 Task: Create a due date automation trigger when advanced on, on the monday of the week before a card is due add dates starting tomorrow at 11:00 AM.
Action: Mouse moved to (1359, 106)
Screenshot: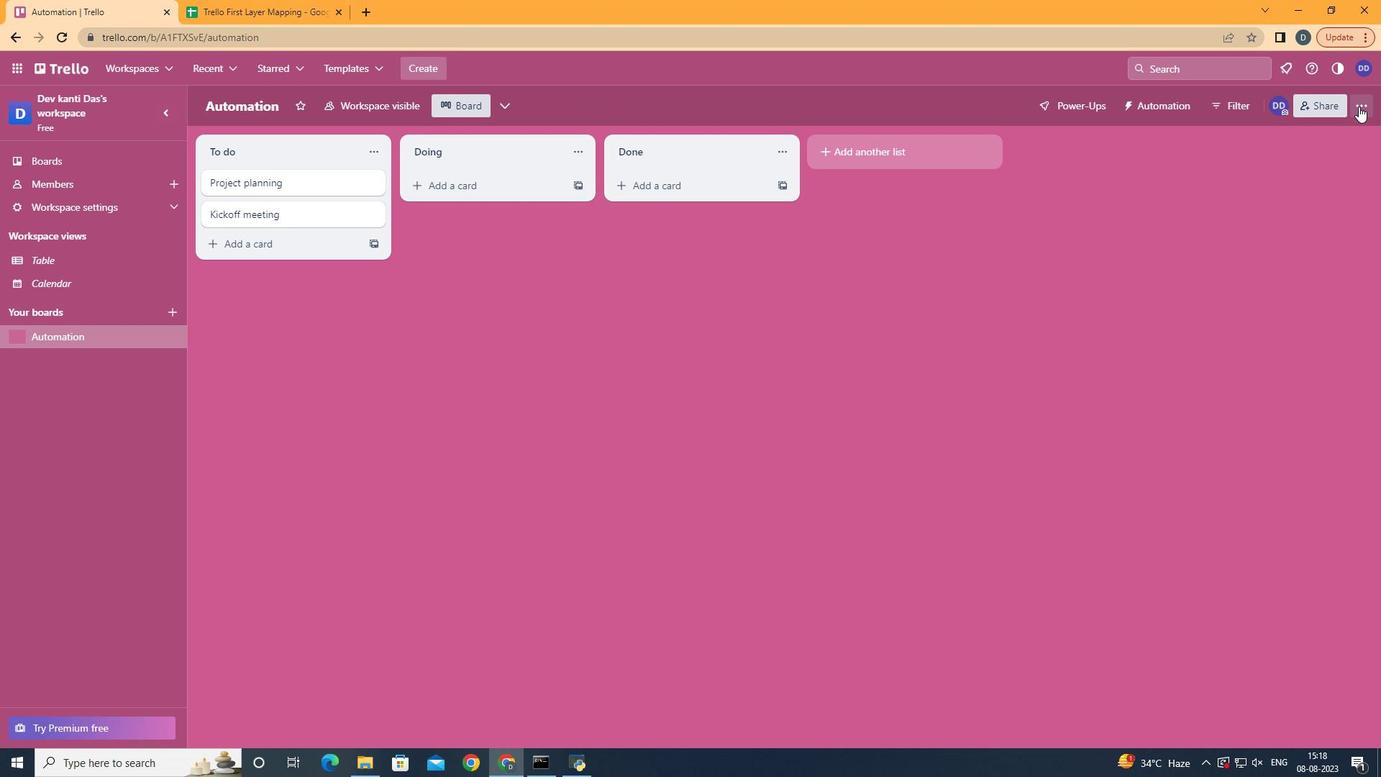 
Action: Mouse pressed left at (1359, 106)
Screenshot: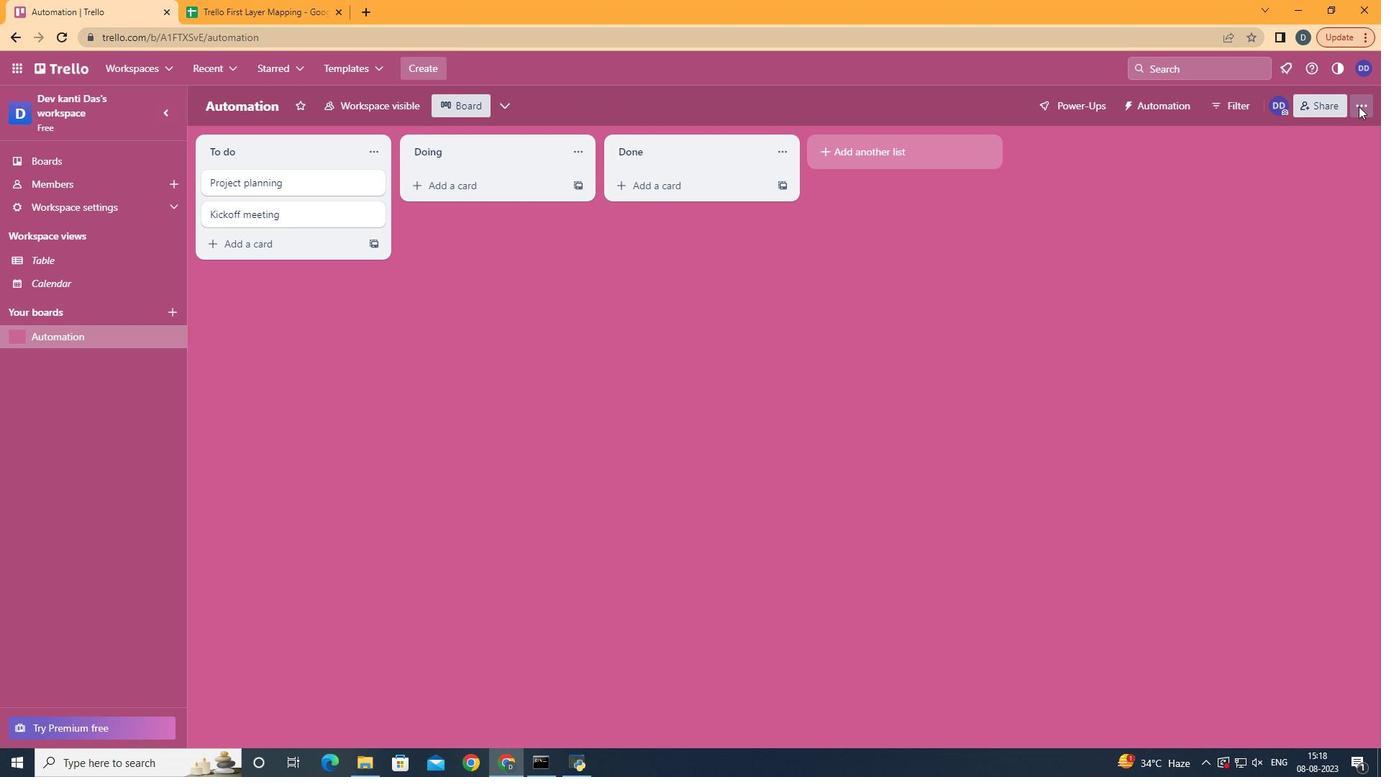
Action: Mouse moved to (1281, 297)
Screenshot: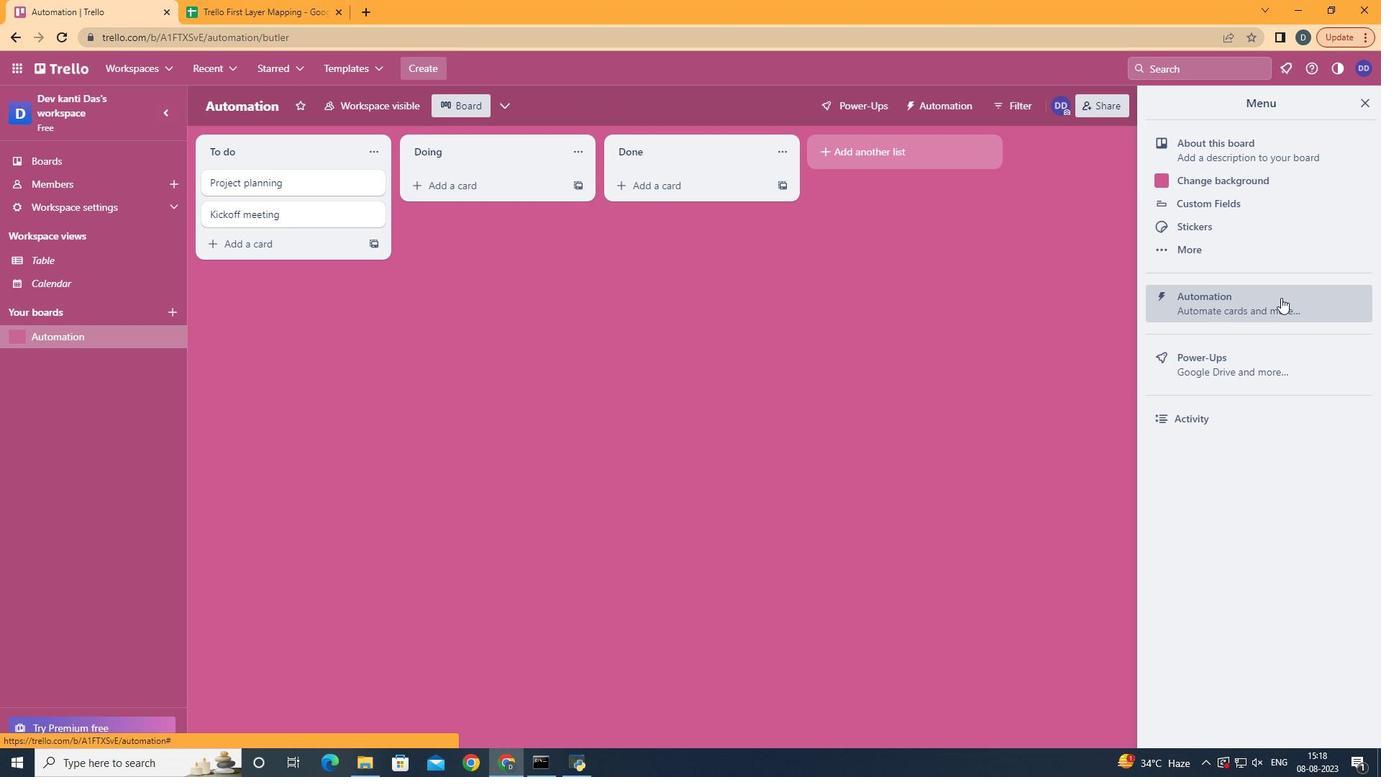 
Action: Mouse pressed left at (1281, 297)
Screenshot: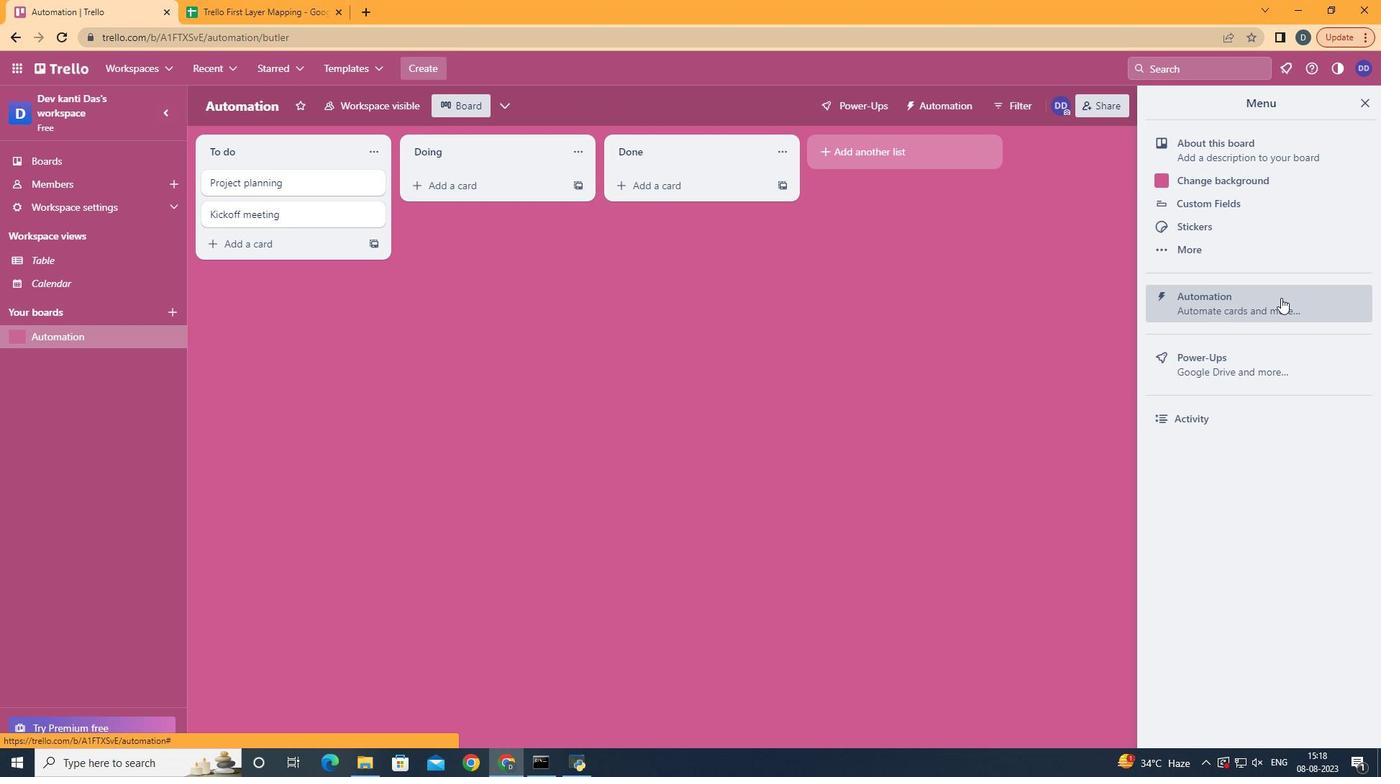 
Action: Mouse moved to (234, 288)
Screenshot: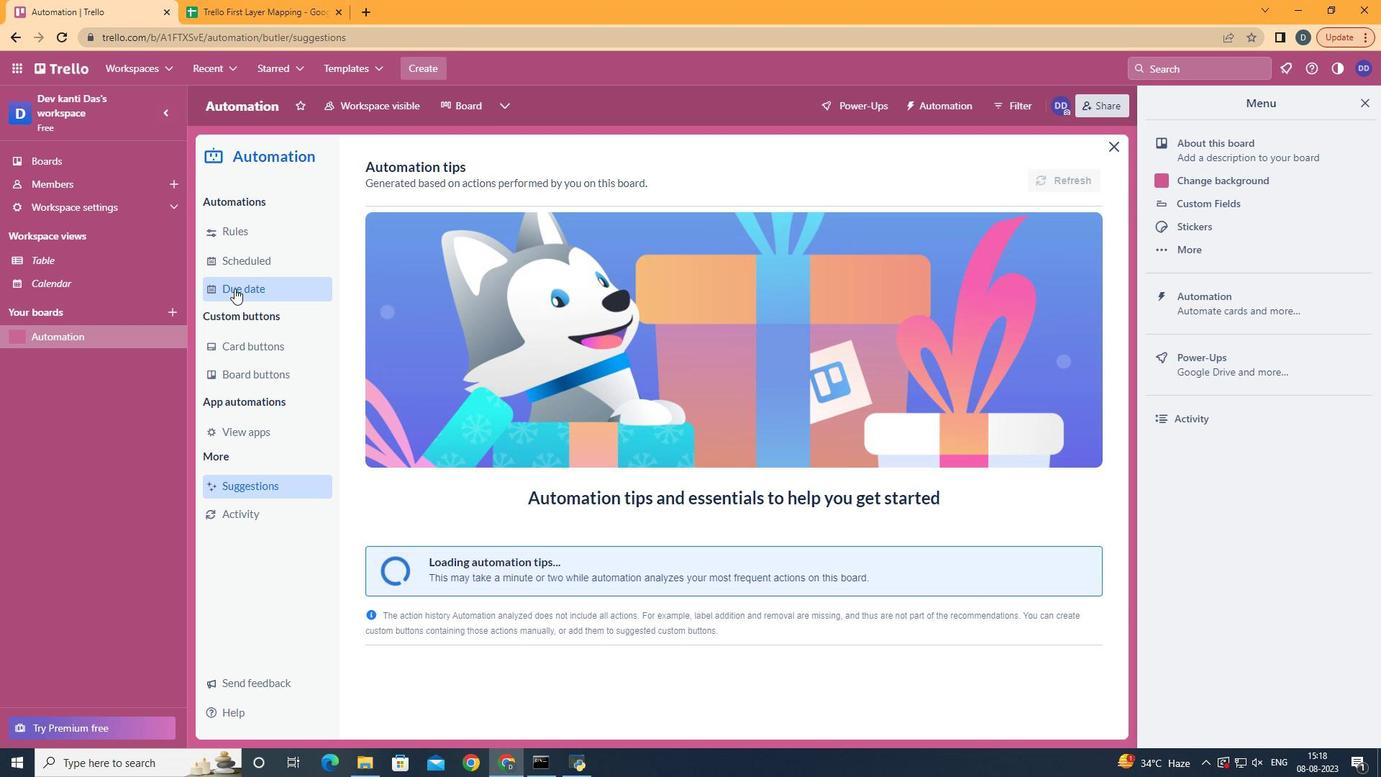 
Action: Mouse pressed left at (234, 288)
Screenshot: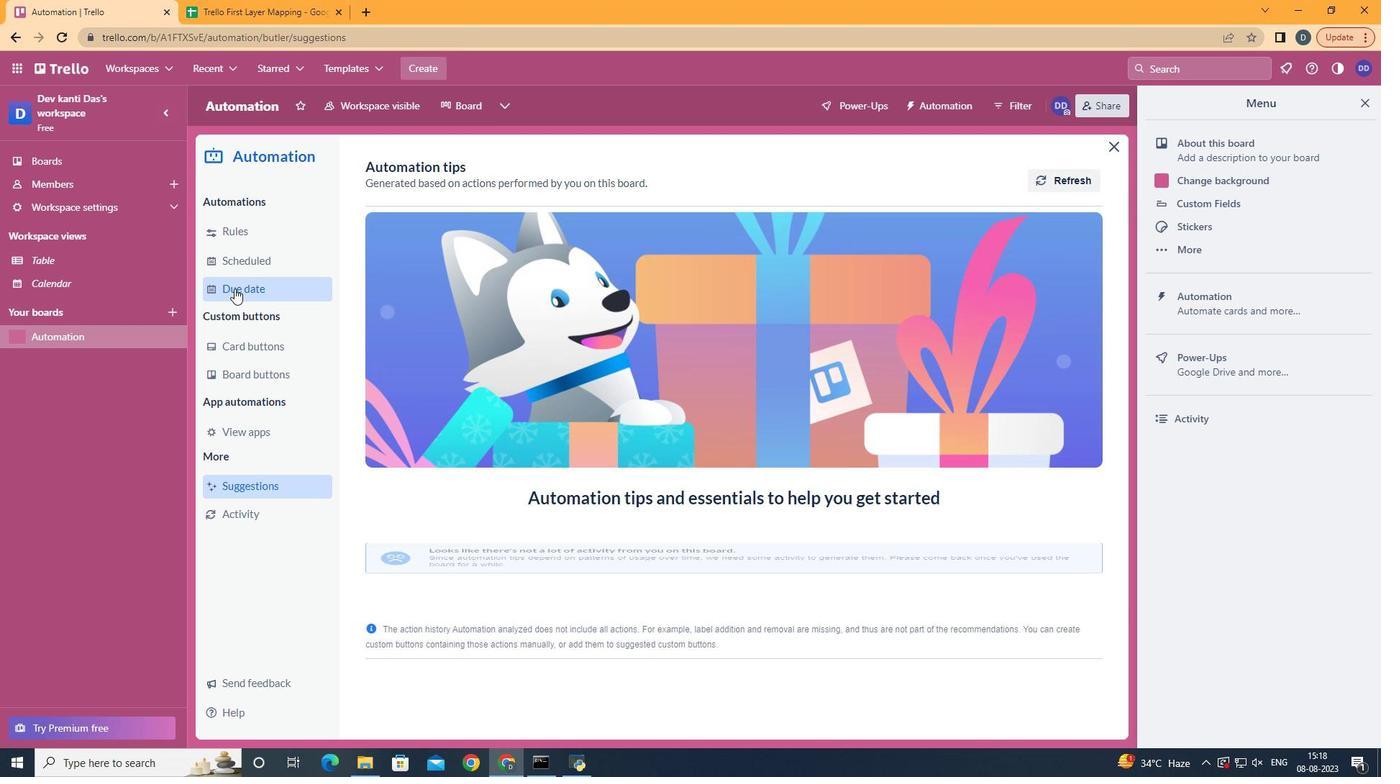 
Action: Mouse moved to (996, 176)
Screenshot: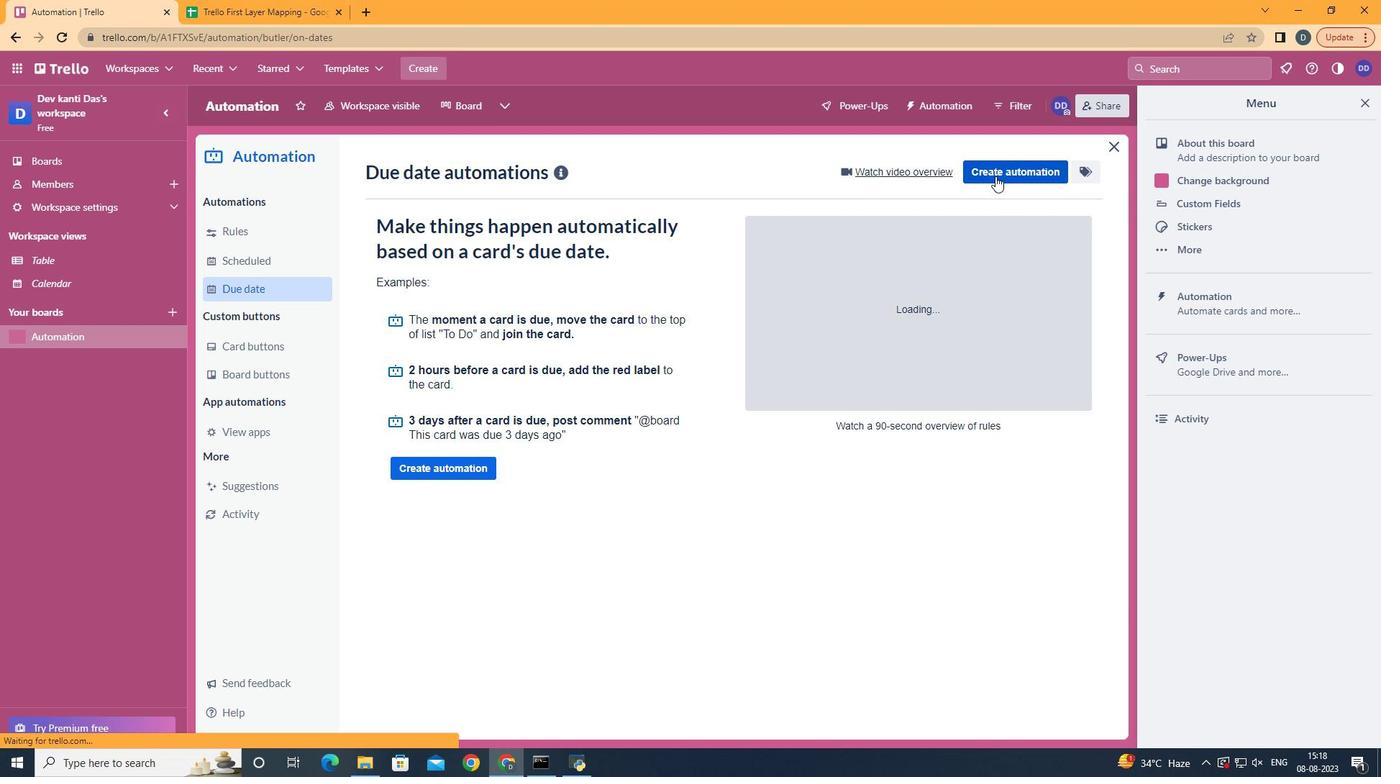 
Action: Mouse pressed left at (996, 176)
Screenshot: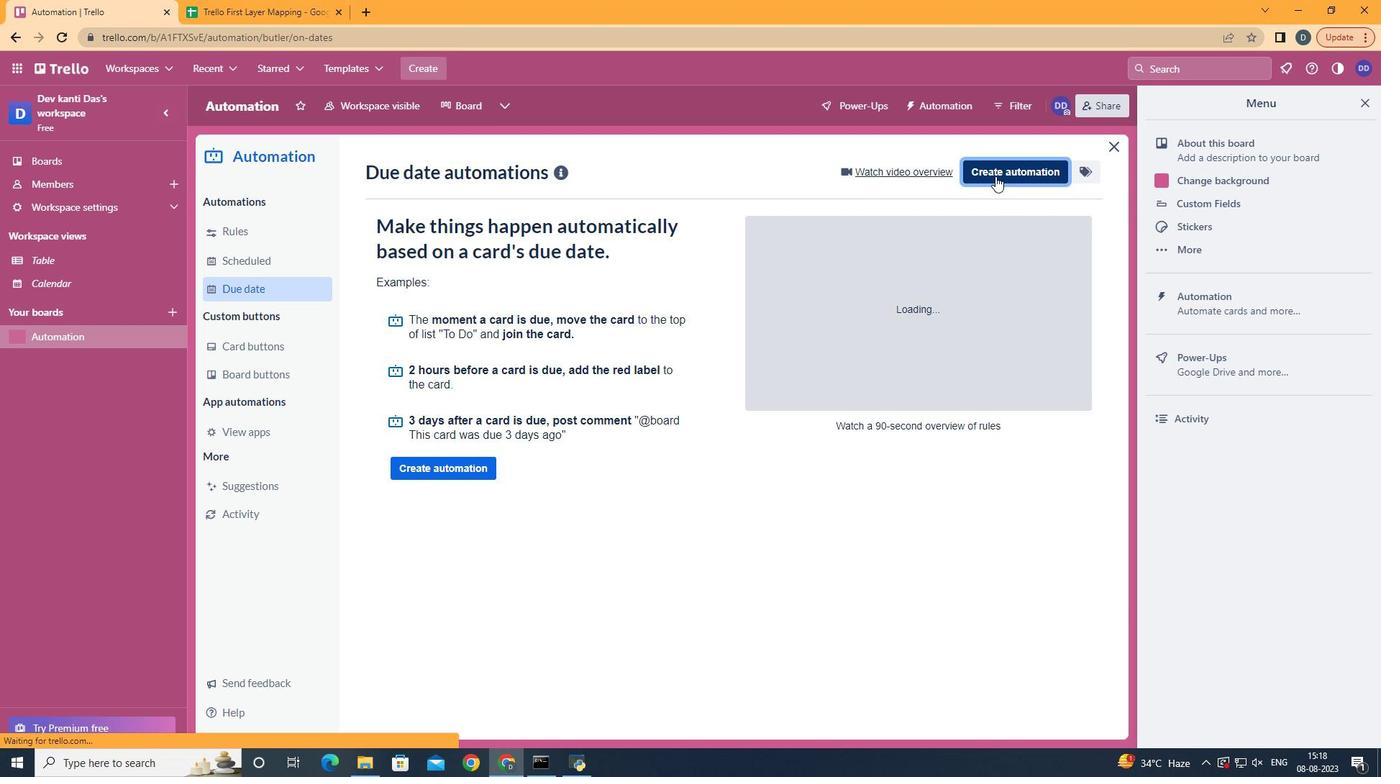 
Action: Mouse moved to (754, 309)
Screenshot: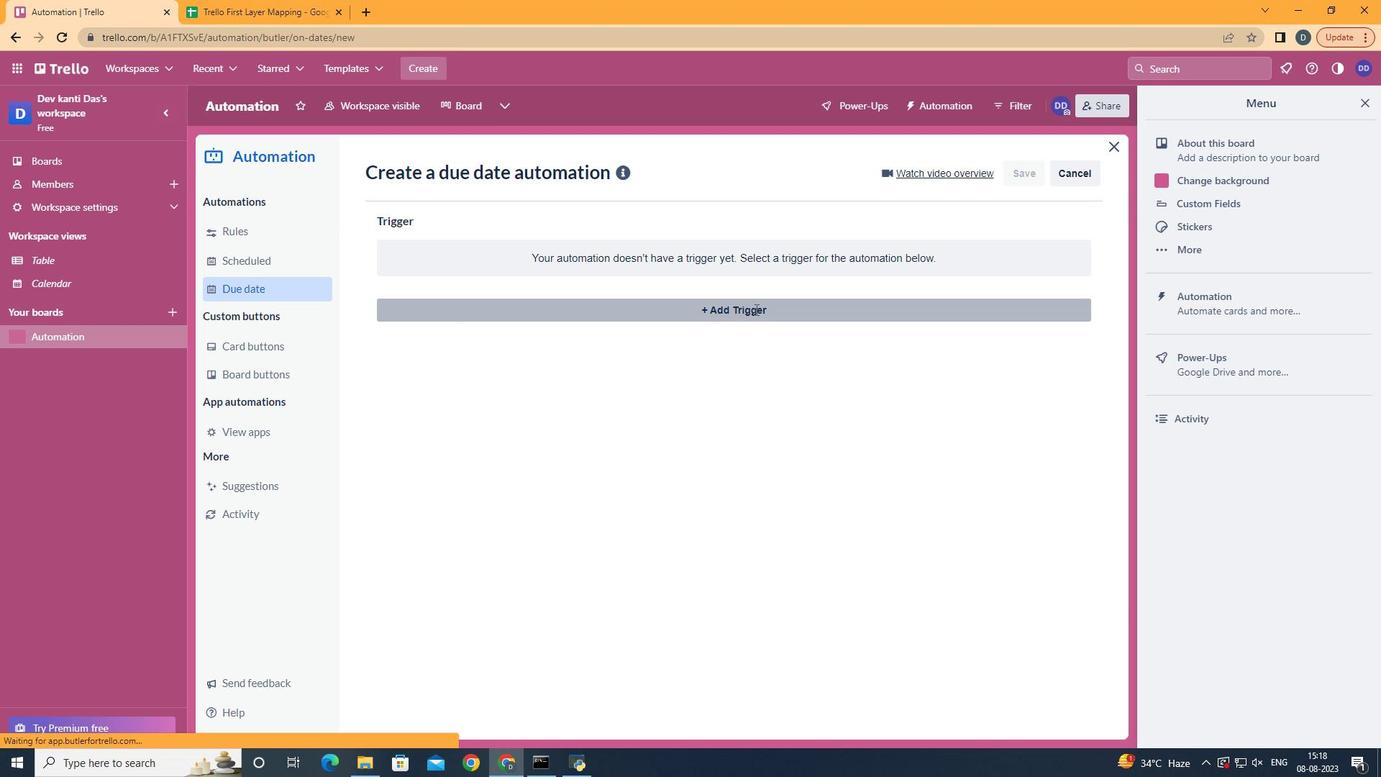 
Action: Mouse pressed left at (754, 309)
Screenshot: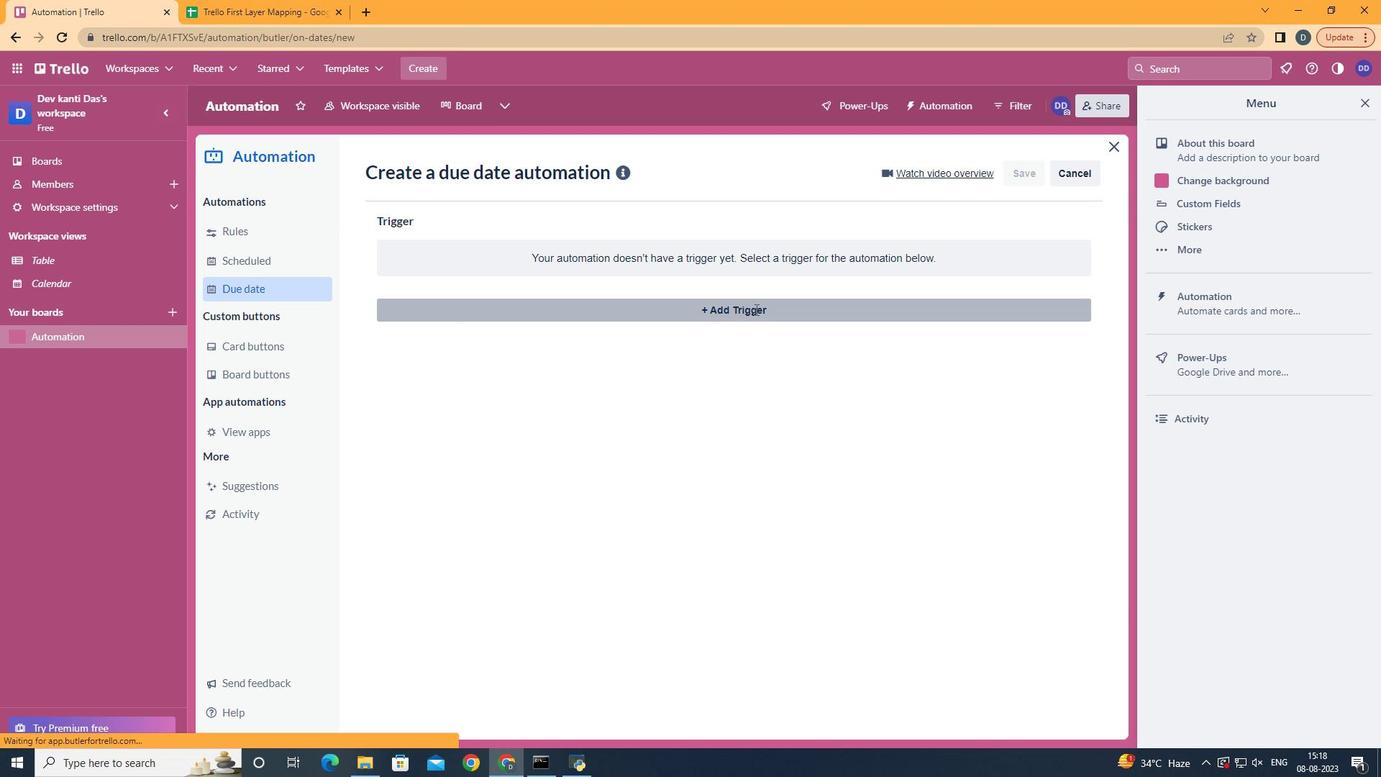 
Action: Mouse moved to (505, 685)
Screenshot: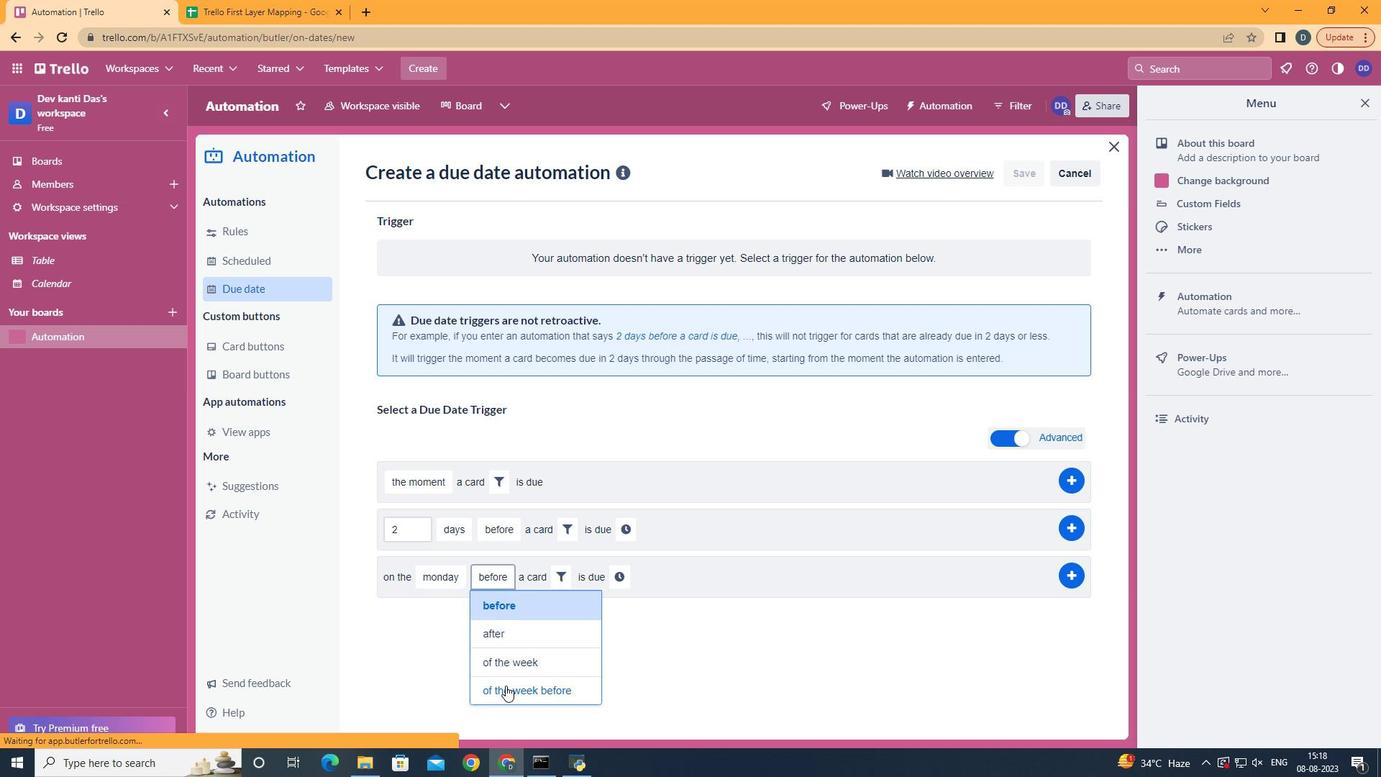 
Action: Mouse pressed left at (505, 685)
Screenshot: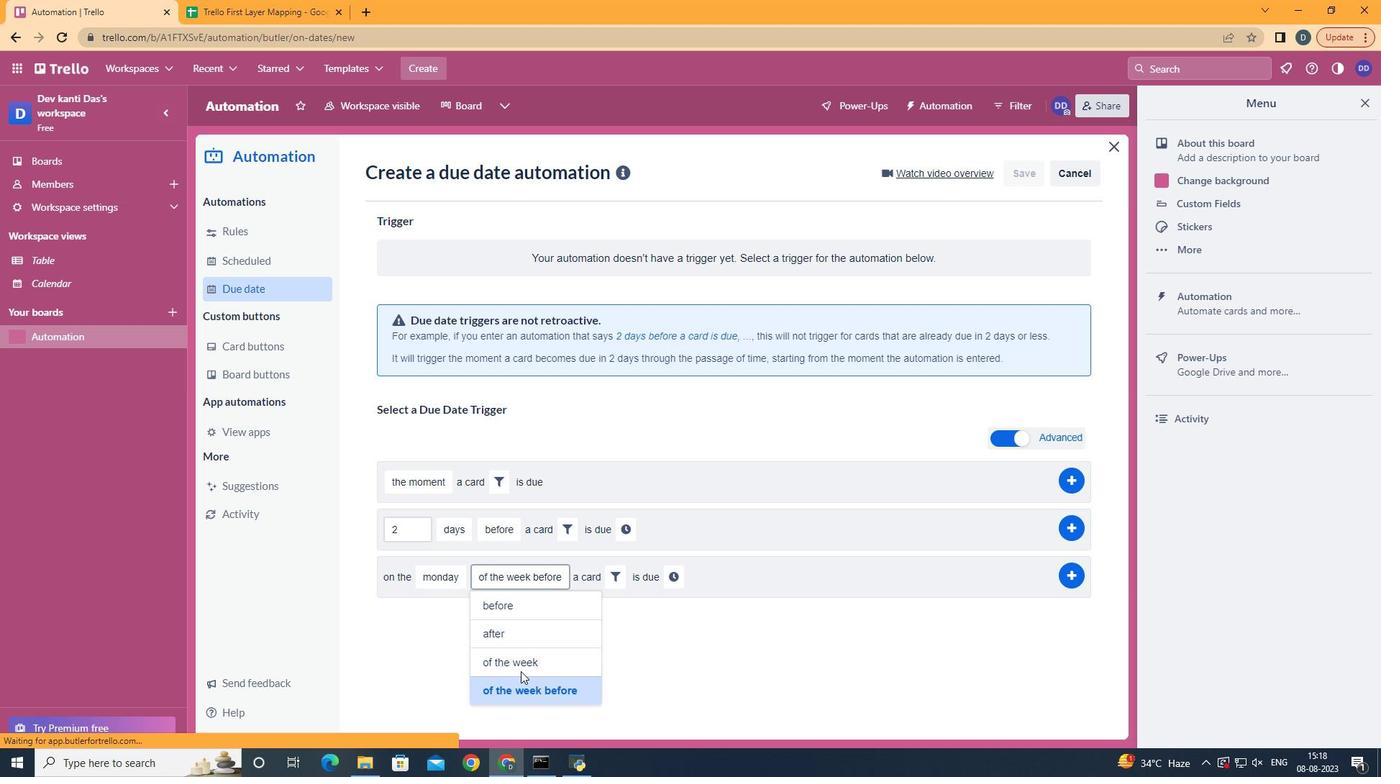 
Action: Mouse moved to (613, 568)
Screenshot: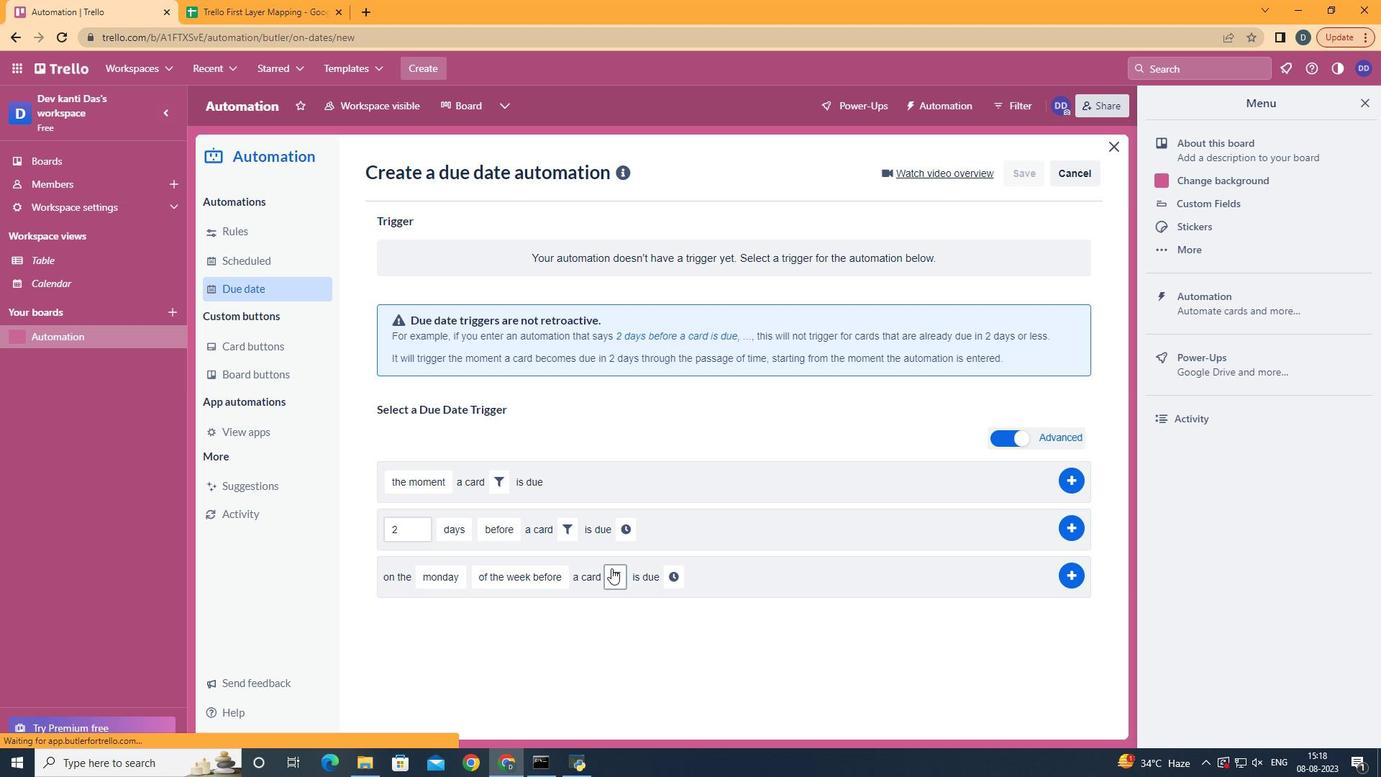 
Action: Mouse pressed left at (613, 568)
Screenshot: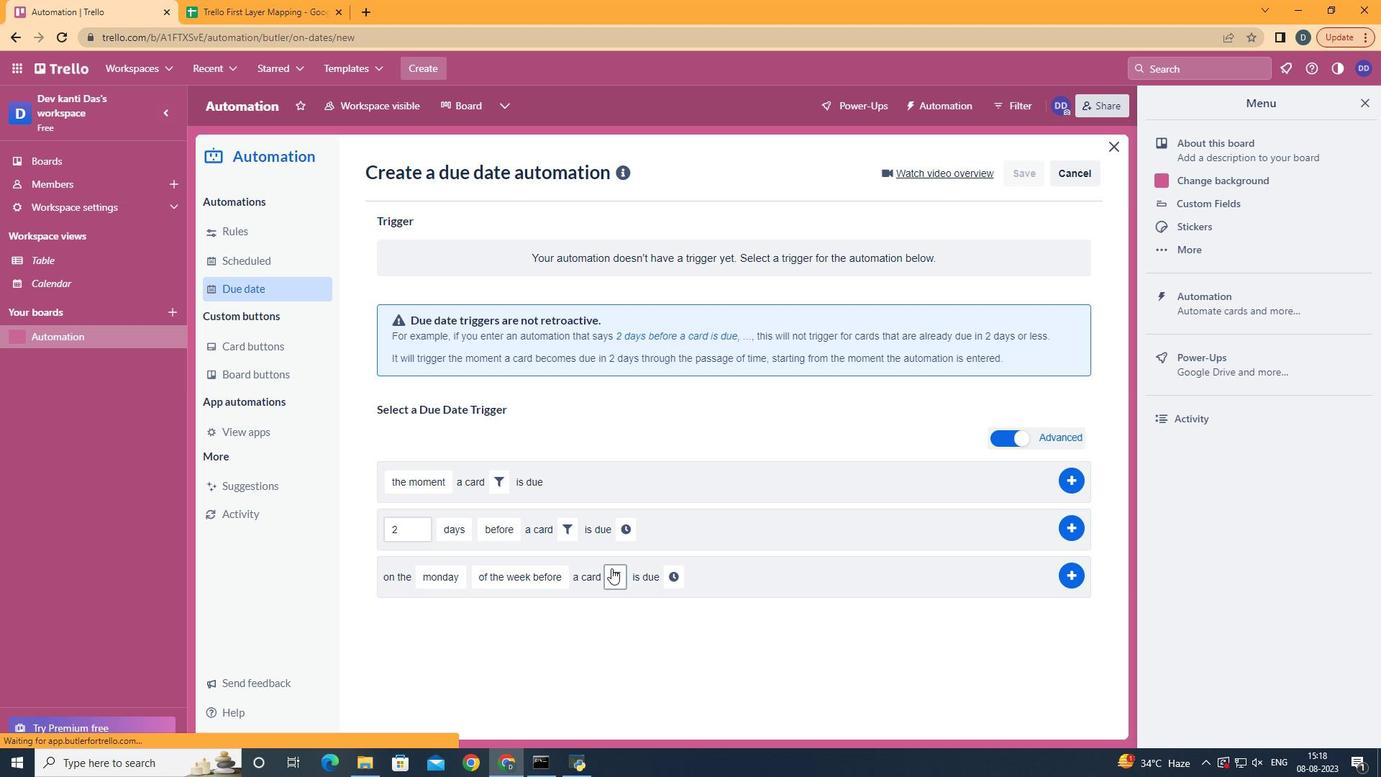 
Action: Mouse moved to (705, 621)
Screenshot: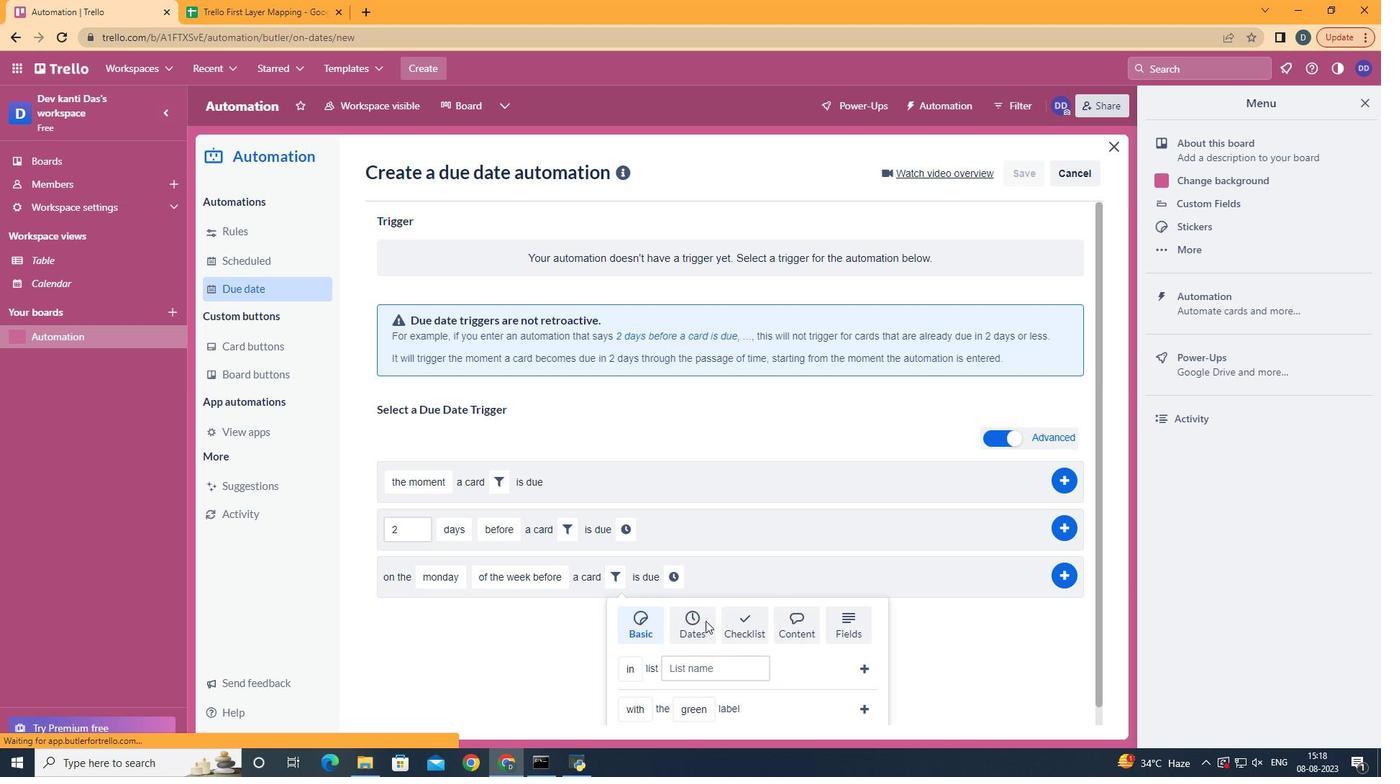
Action: Mouse pressed left at (705, 621)
Screenshot: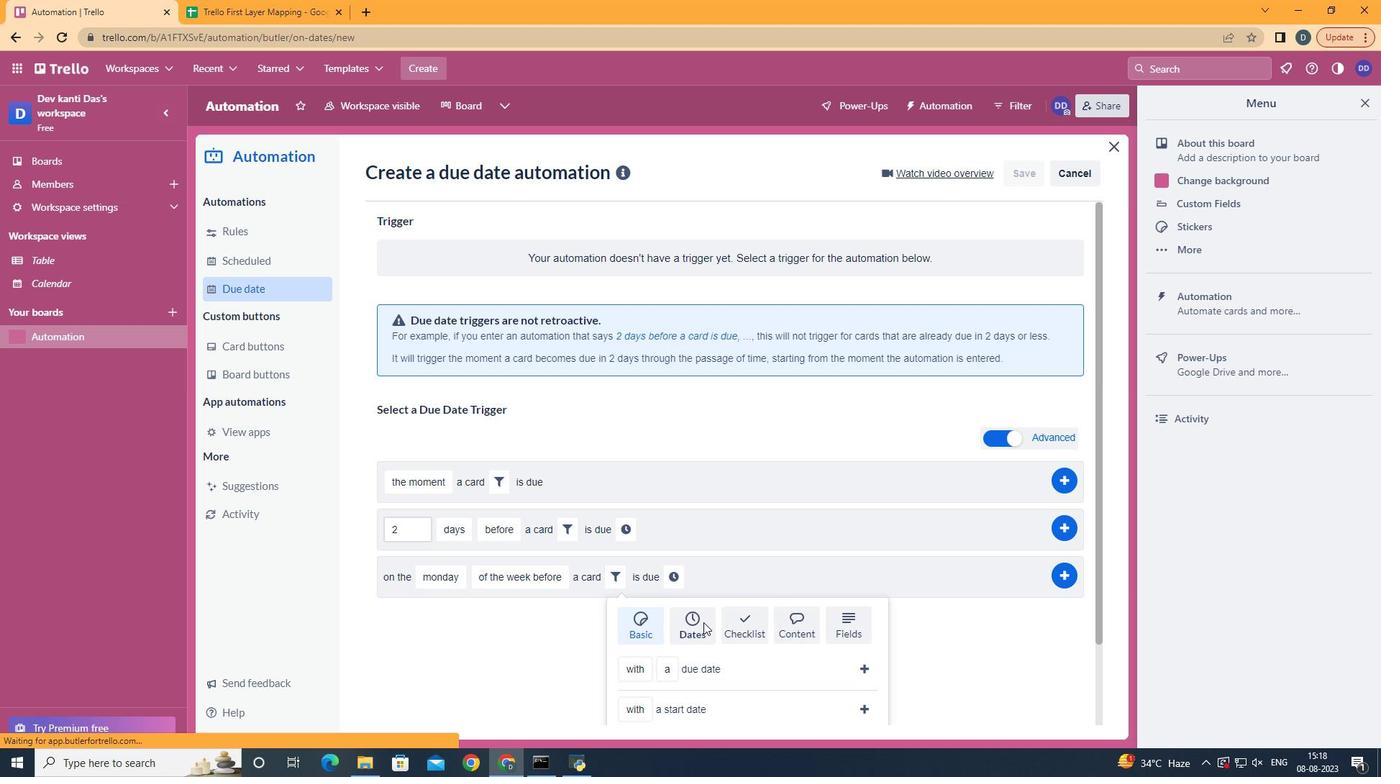 
Action: Mouse moved to (704, 622)
Screenshot: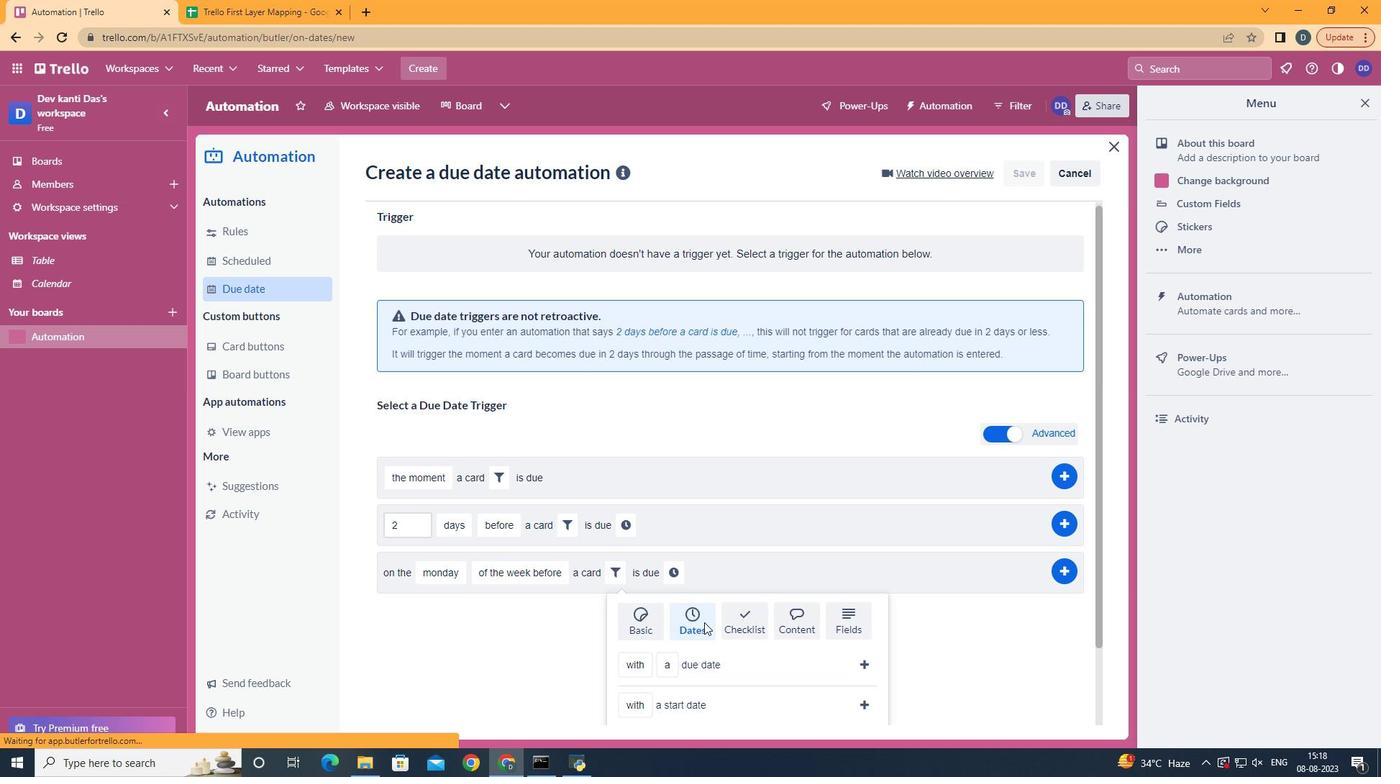 
Action: Mouse scrolled (704, 621) with delta (0, 0)
Screenshot: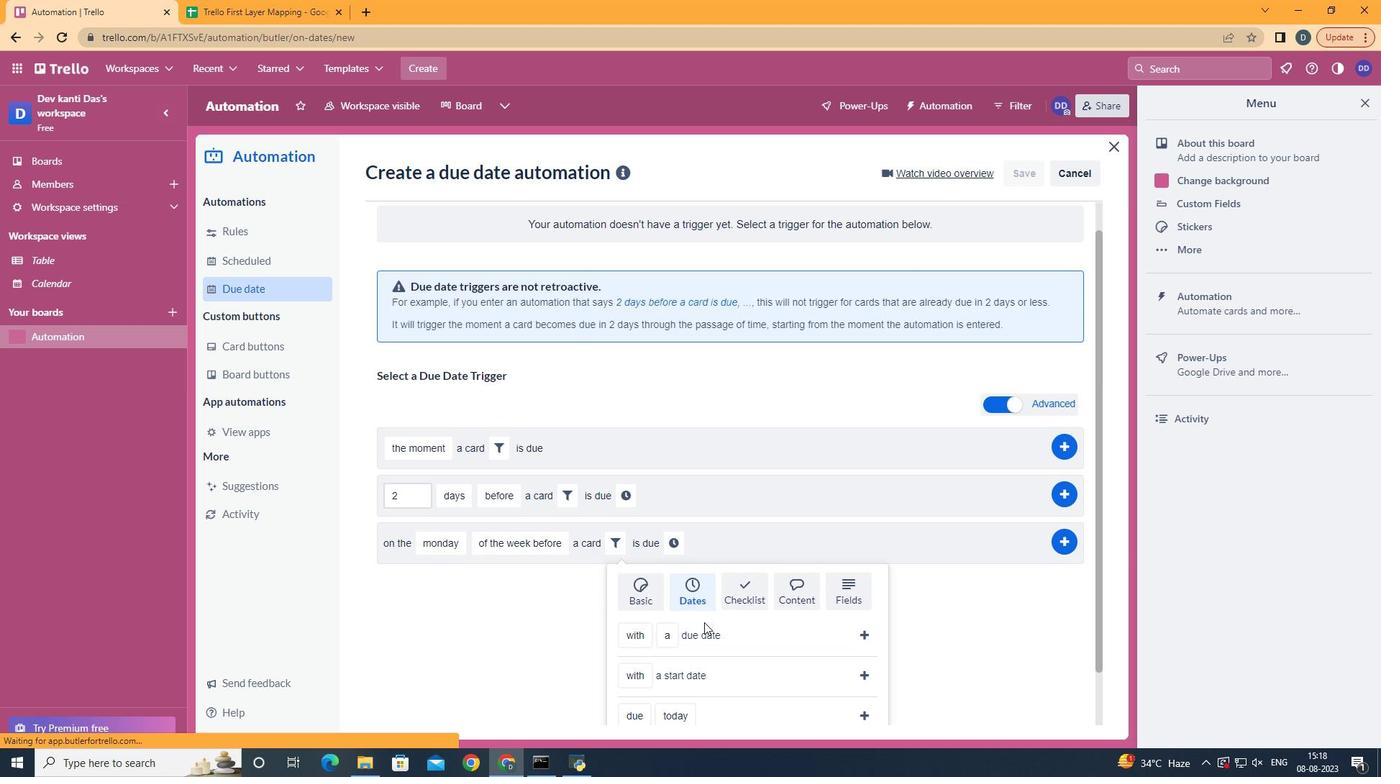 
Action: Mouse scrolled (704, 621) with delta (0, 0)
Screenshot: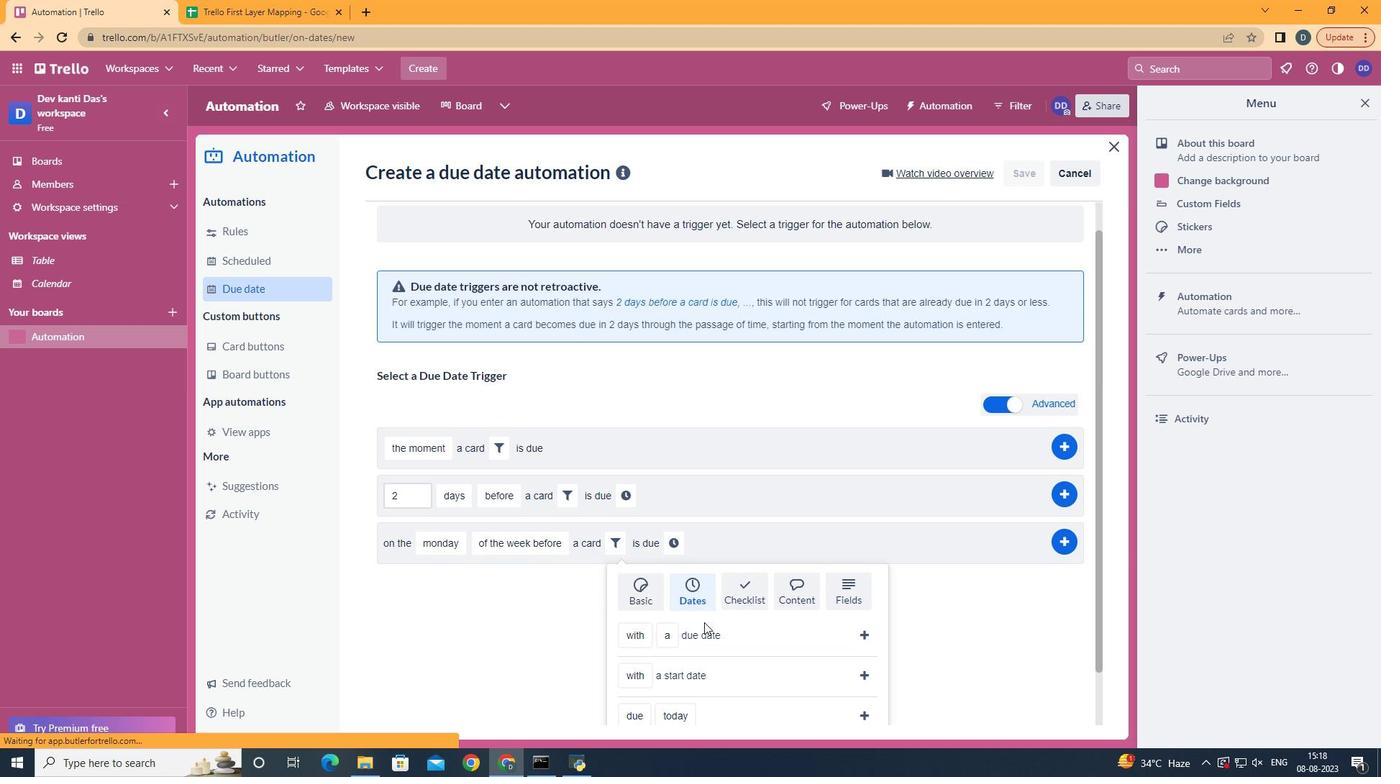 
Action: Mouse scrolled (704, 621) with delta (0, 0)
Screenshot: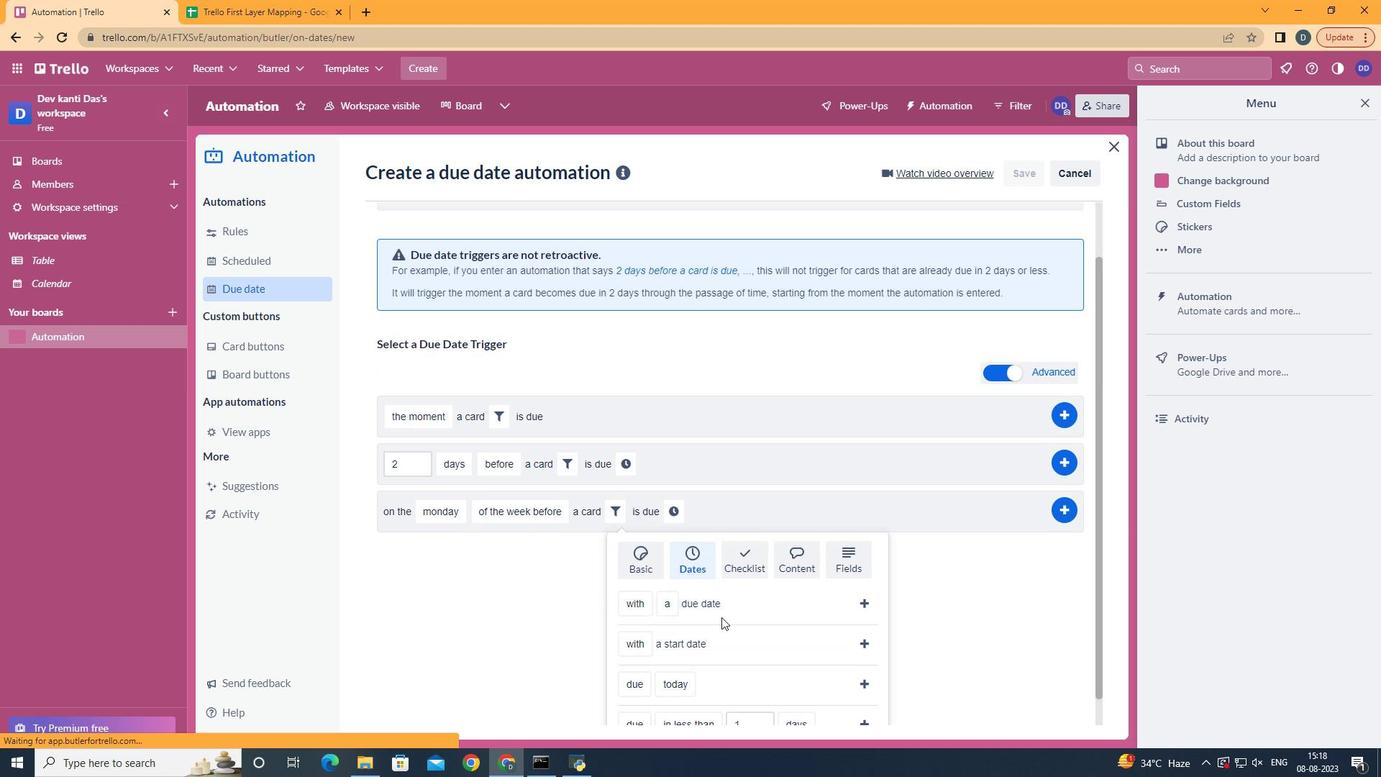 
Action: Mouse scrolled (704, 621) with delta (0, 0)
Screenshot: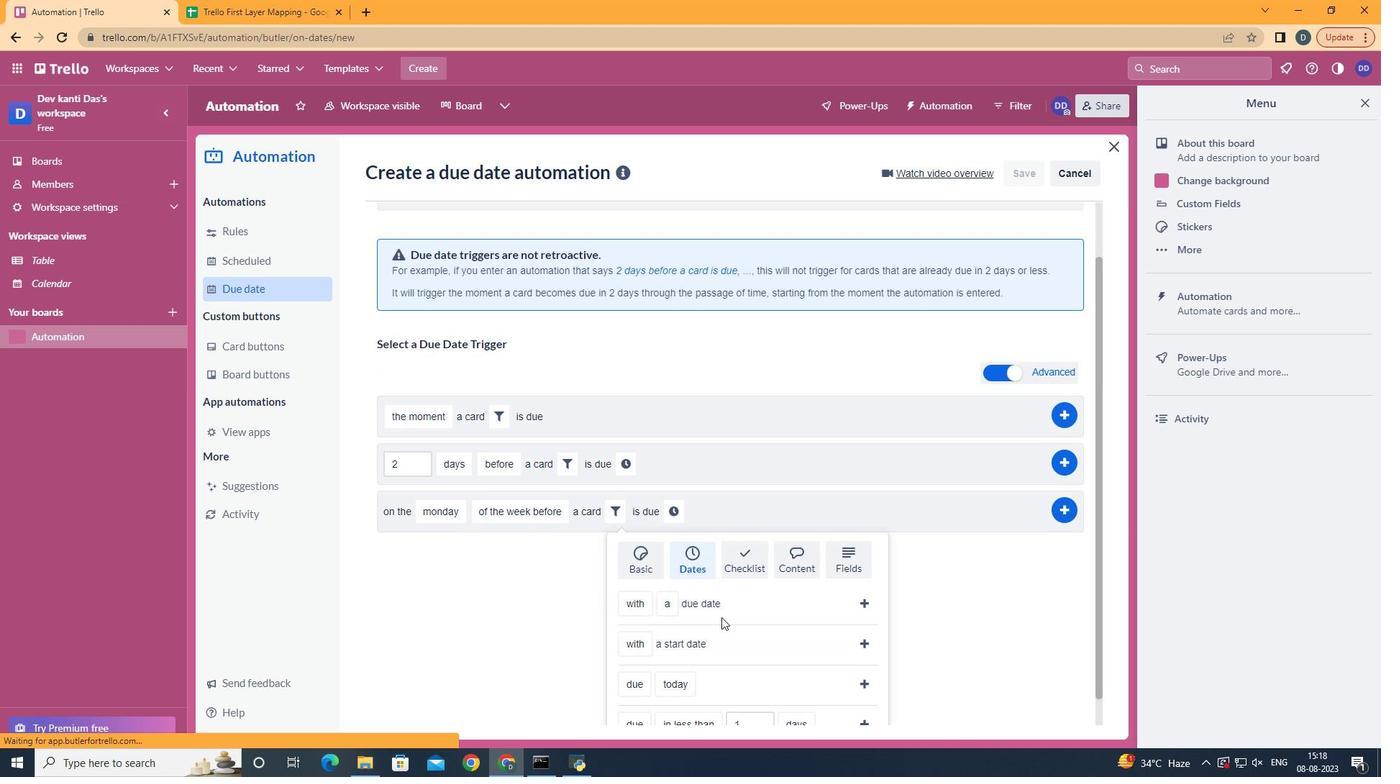 
Action: Mouse moved to (654, 591)
Screenshot: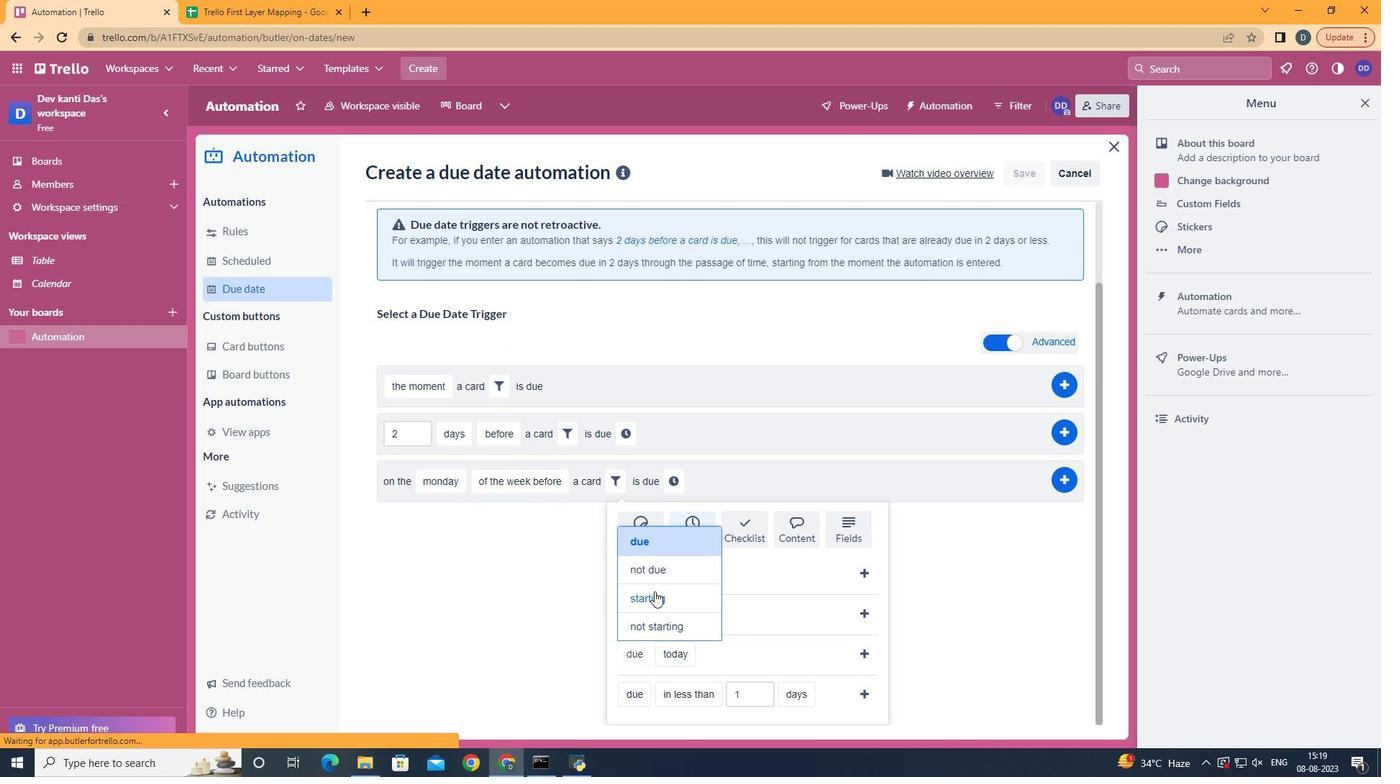 
Action: Mouse pressed left at (654, 591)
Screenshot: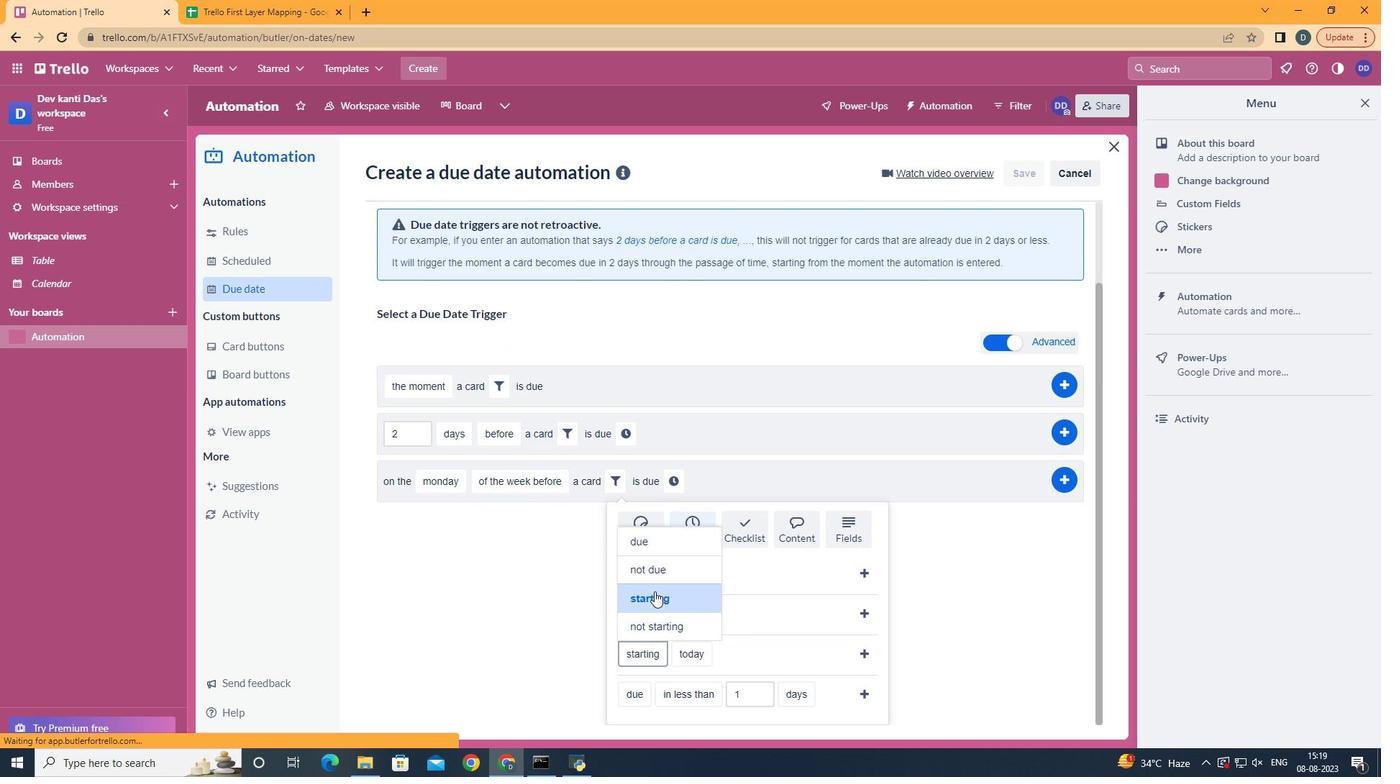 
Action: Mouse moved to (724, 509)
Screenshot: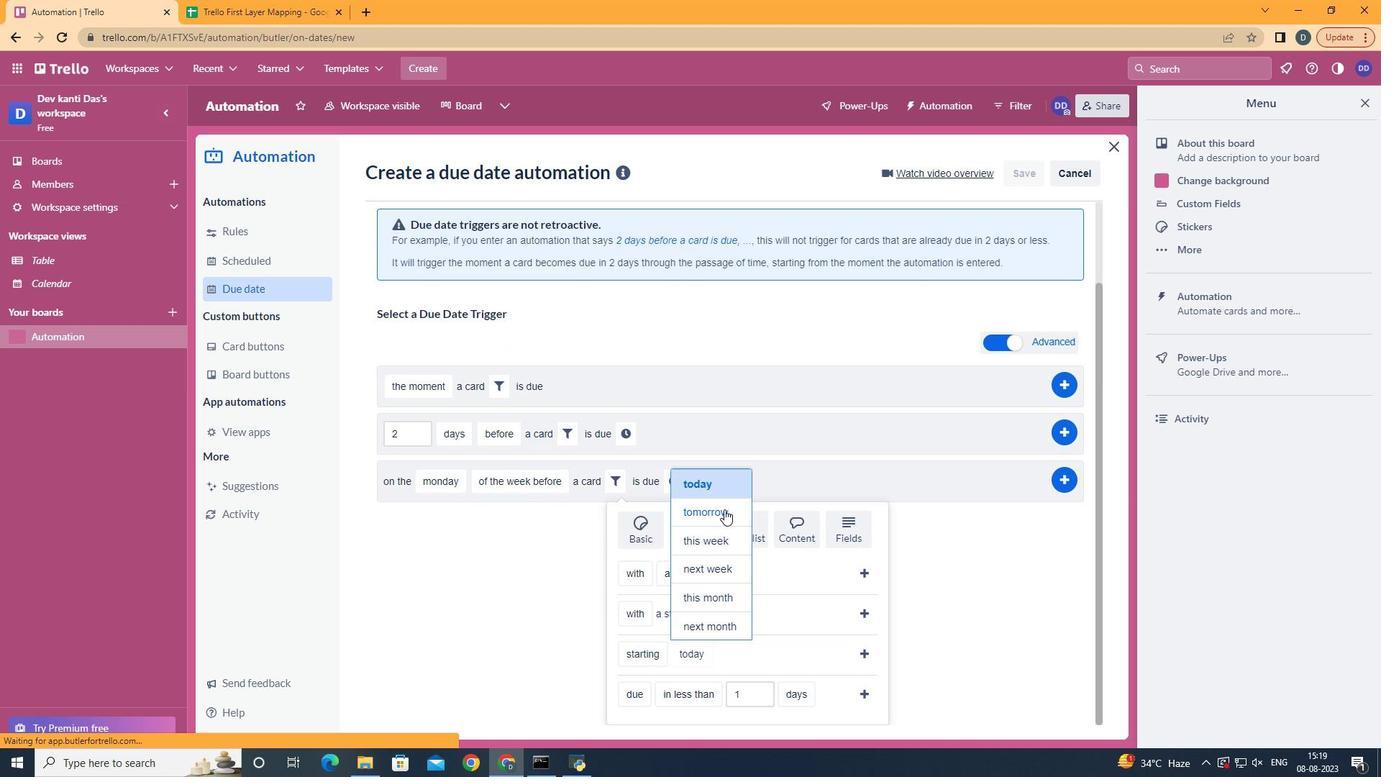 
Action: Mouse pressed left at (724, 509)
Screenshot: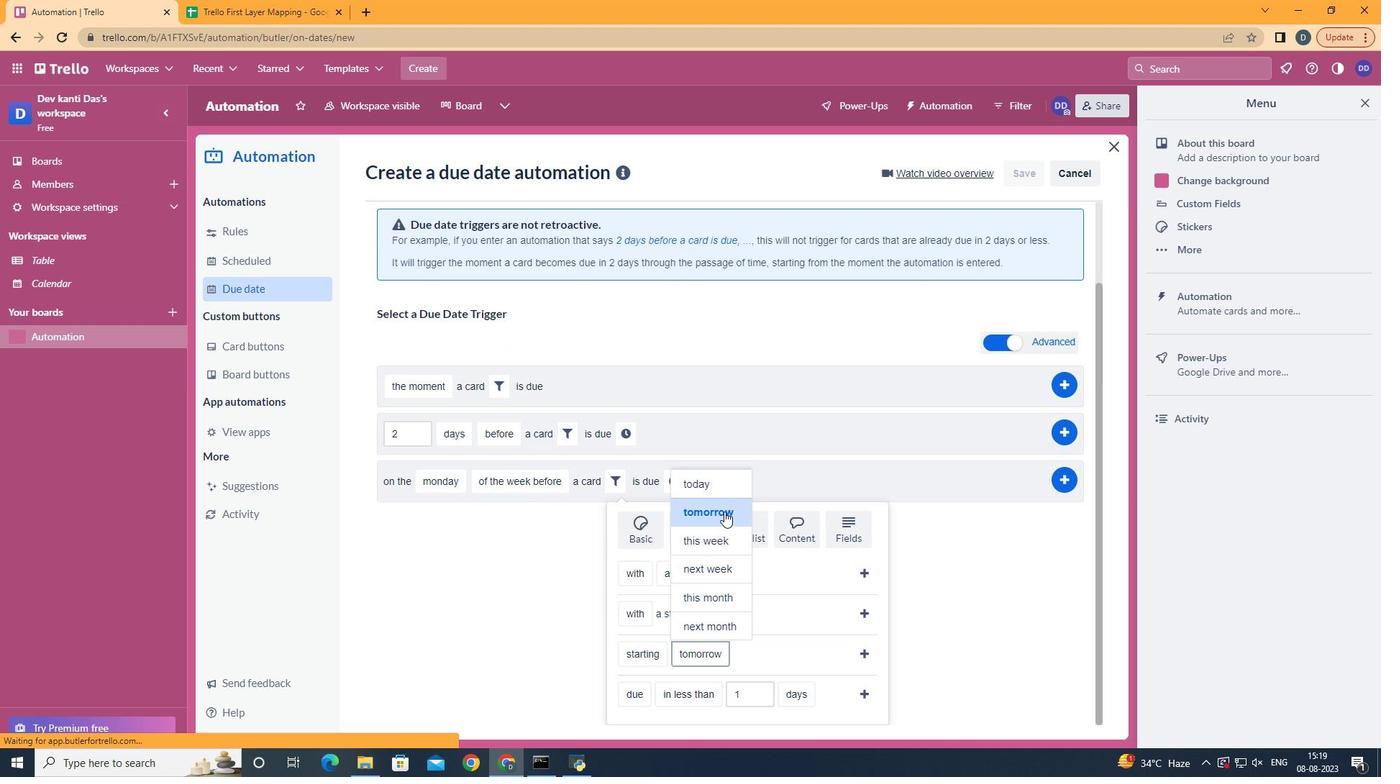 
Action: Mouse moved to (860, 652)
Screenshot: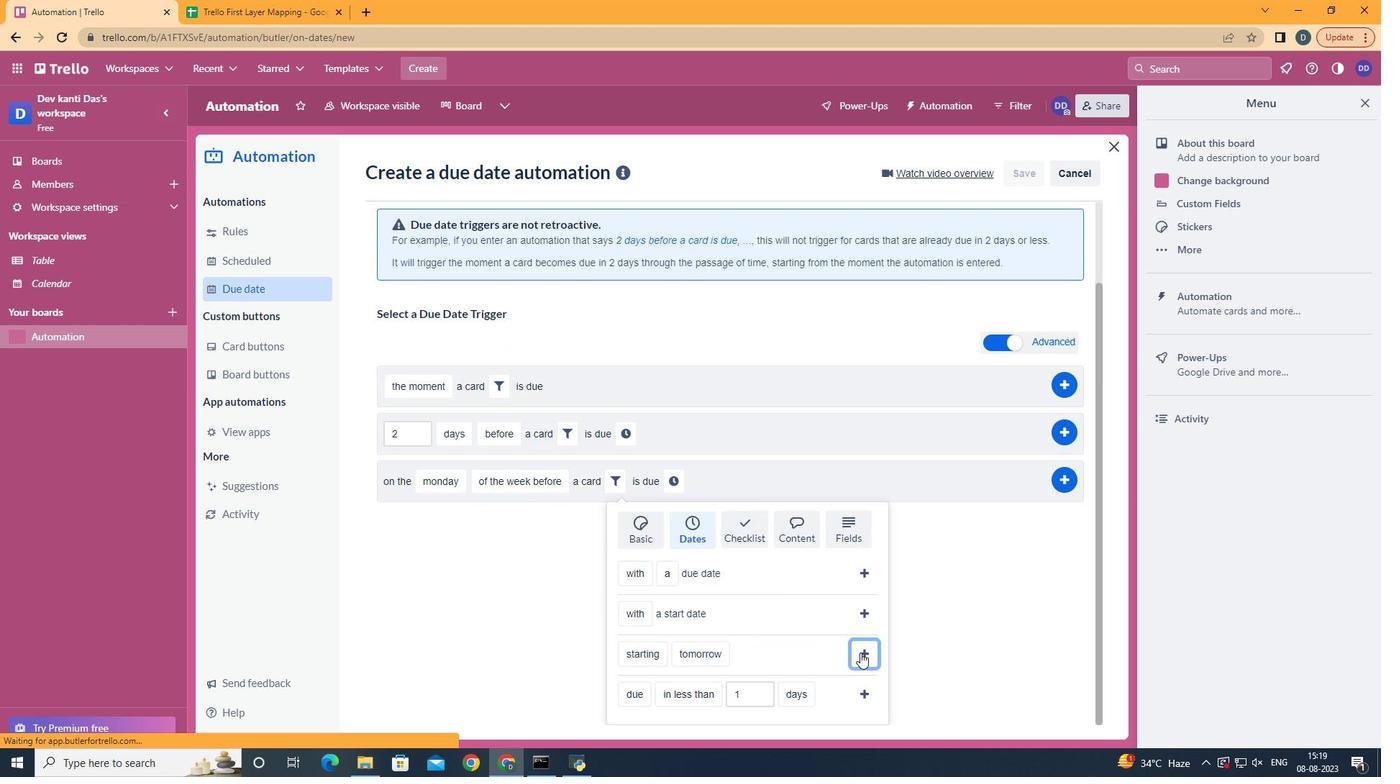 
Action: Mouse pressed left at (860, 652)
Screenshot: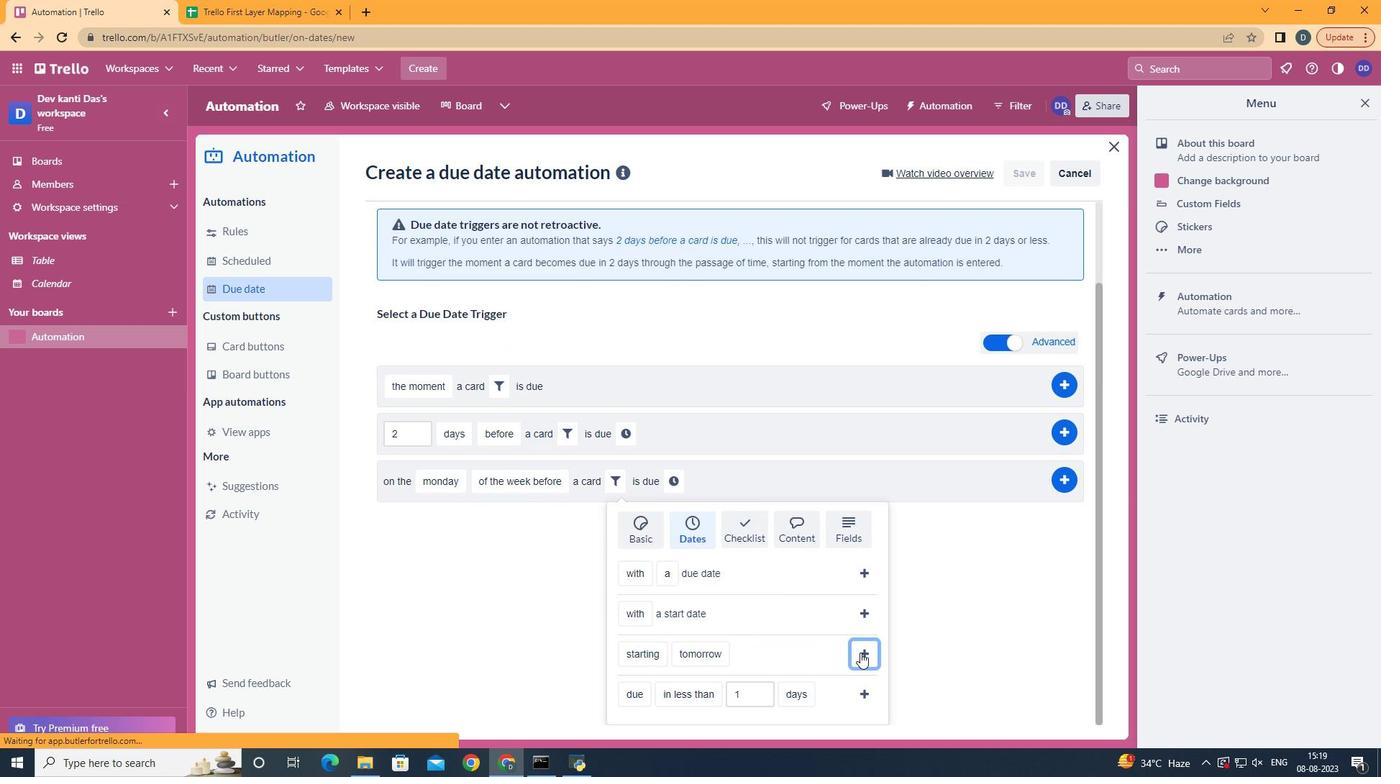 
Action: Mouse moved to (789, 572)
Screenshot: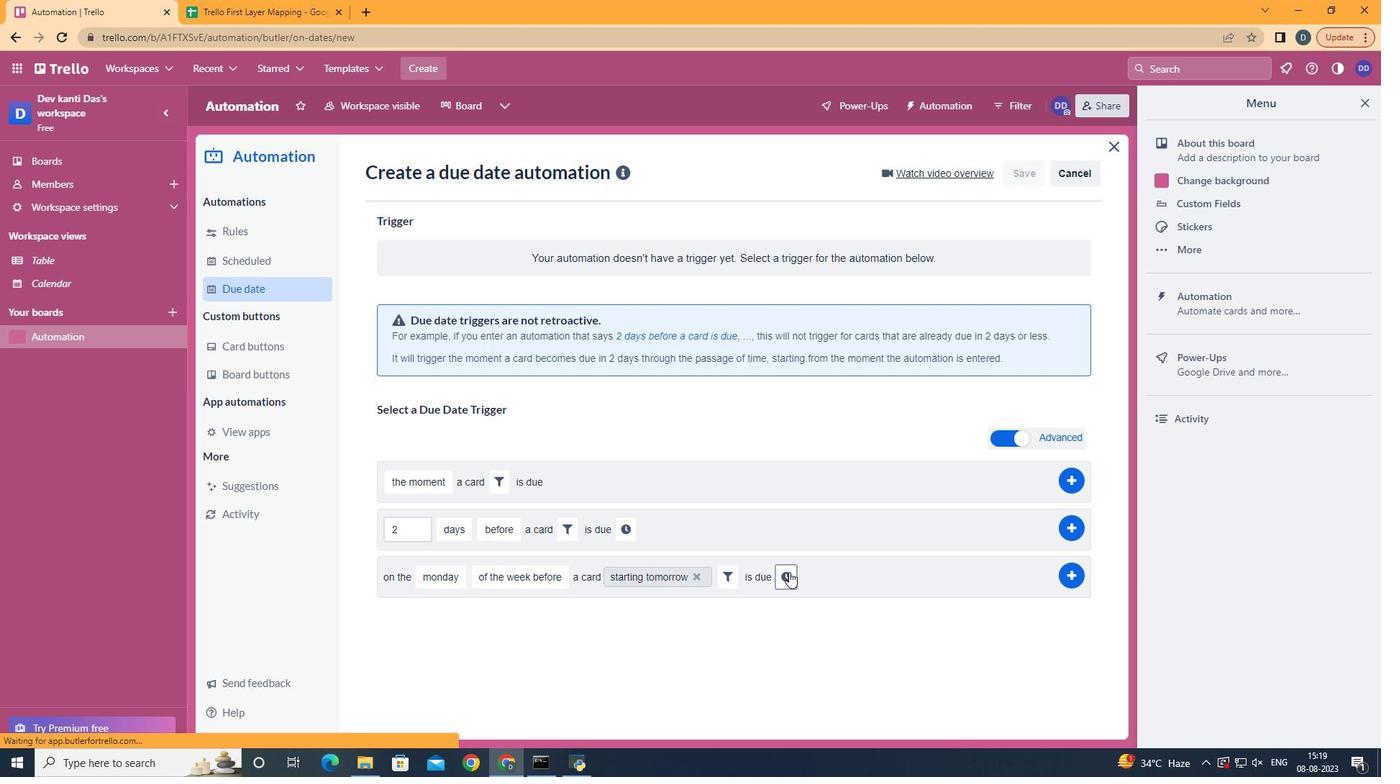 
Action: Mouse pressed left at (789, 572)
Screenshot: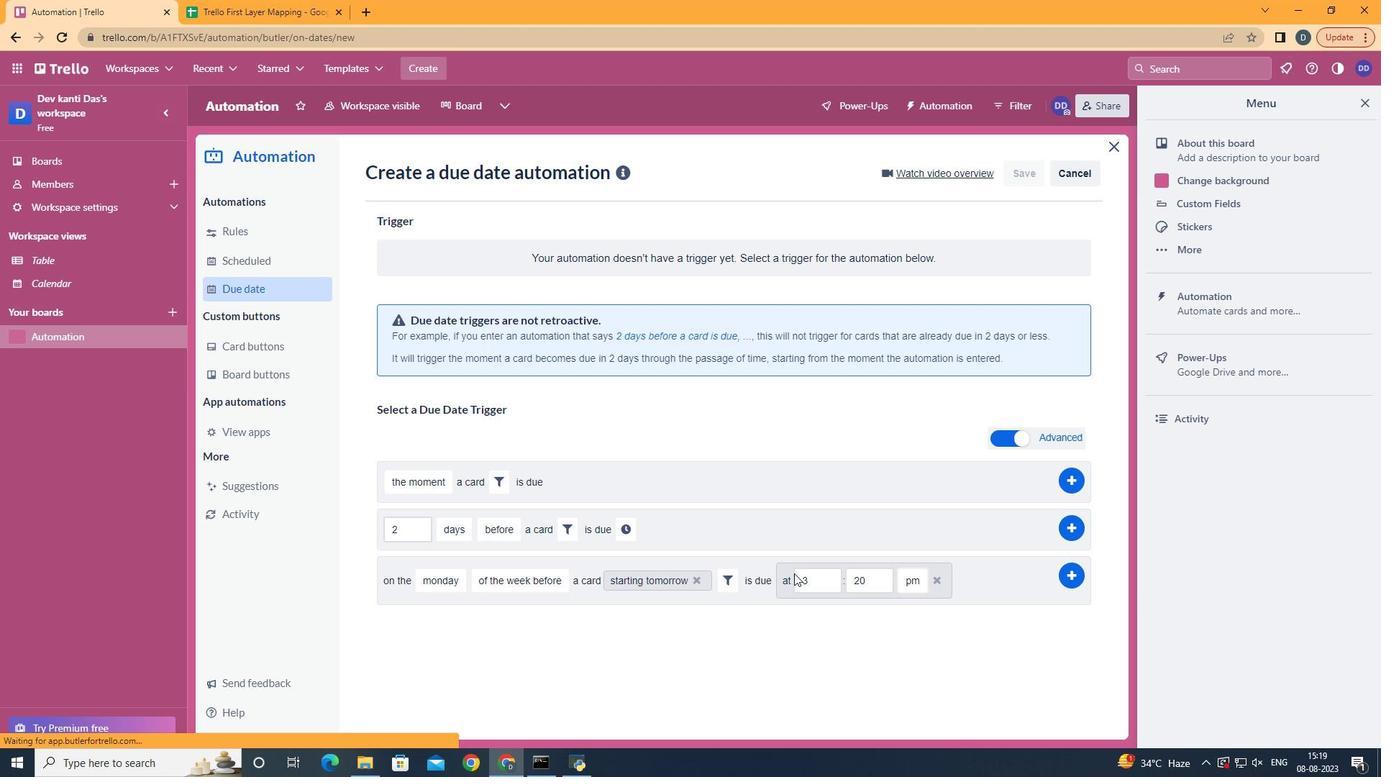 
Action: Mouse moved to (810, 572)
Screenshot: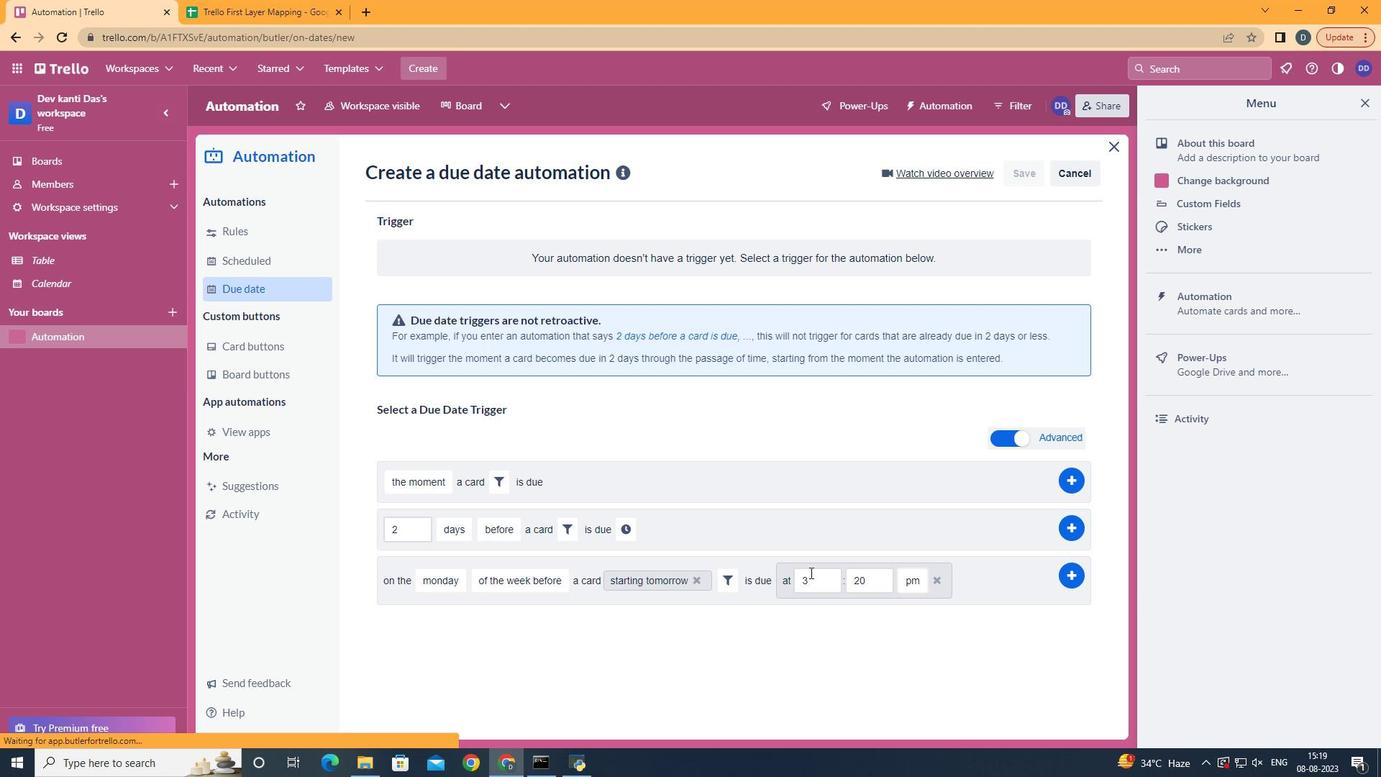 
Action: Mouse pressed left at (810, 572)
Screenshot: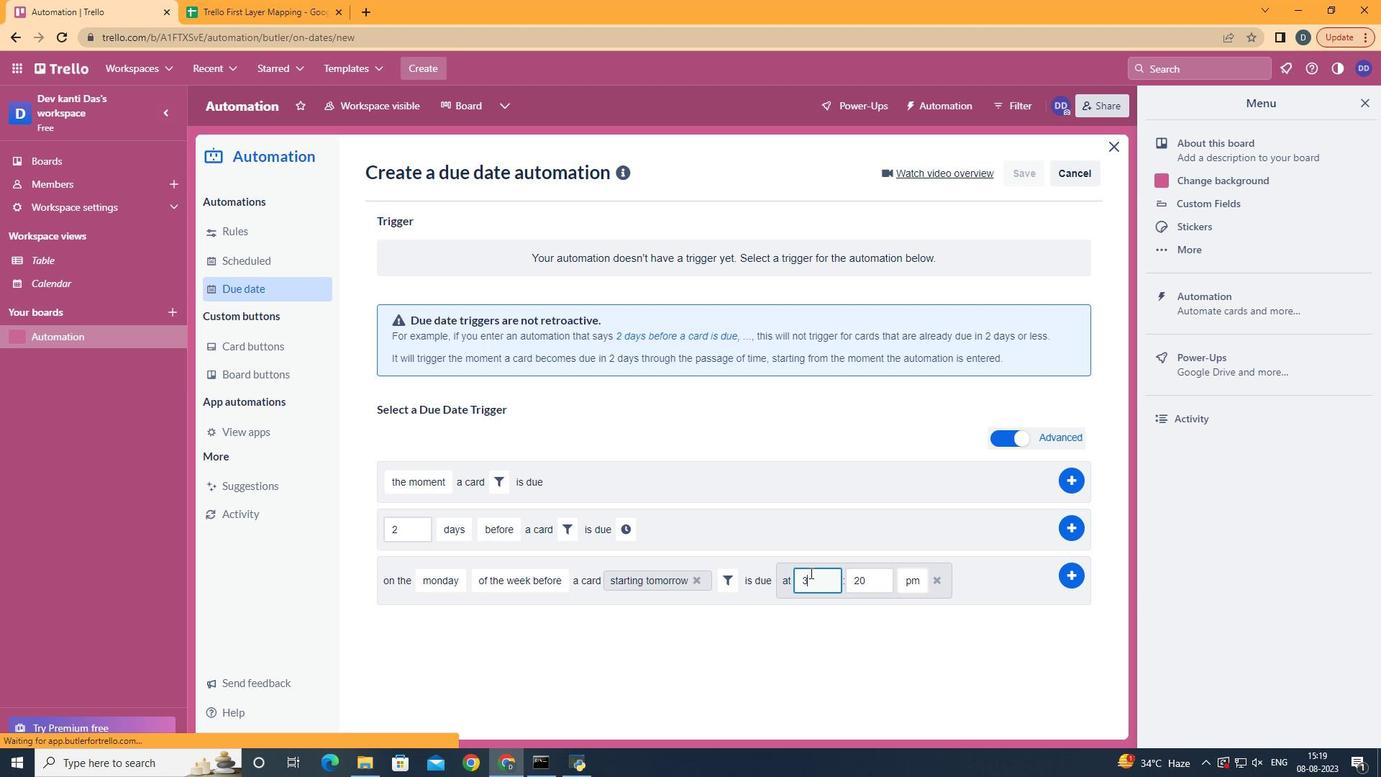 
Action: Key pressed <Key.backspace>11
Screenshot: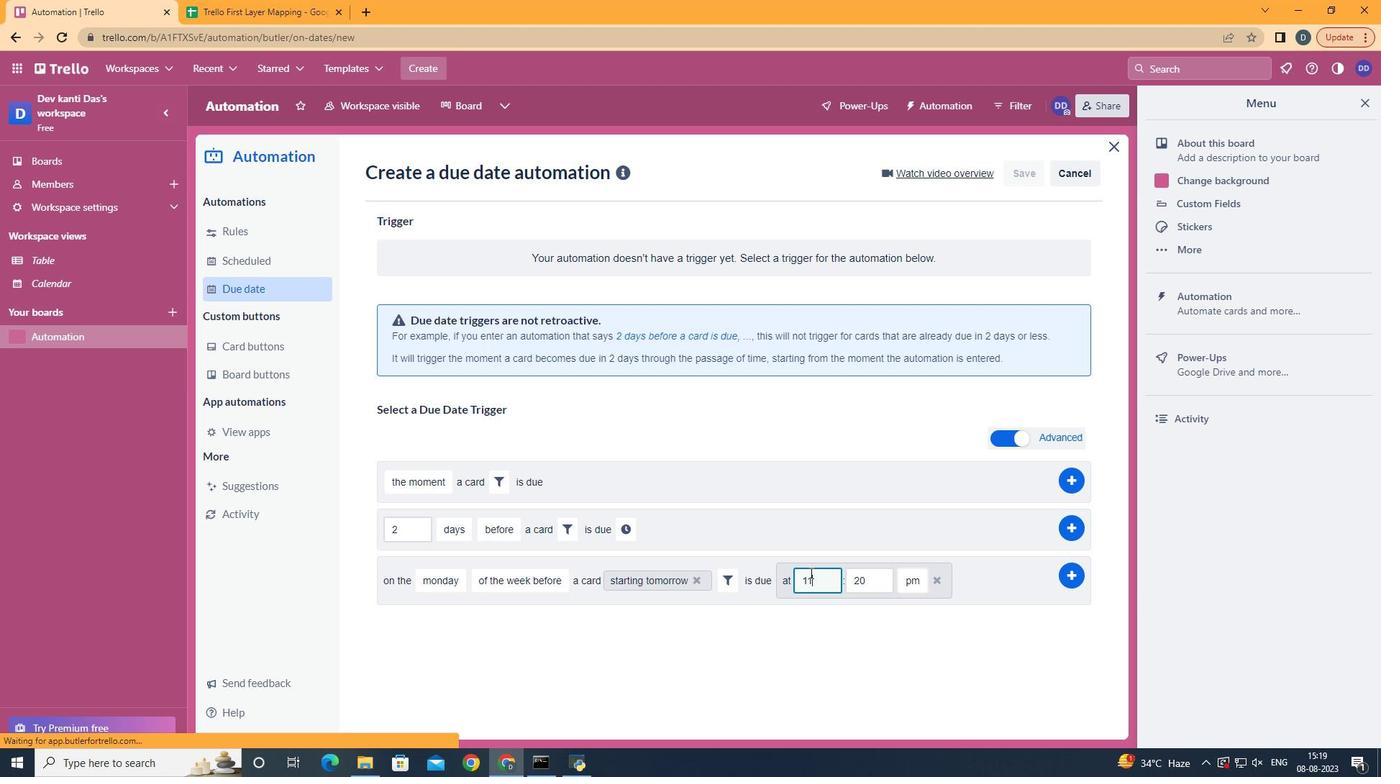 
Action: Mouse moved to (874, 587)
Screenshot: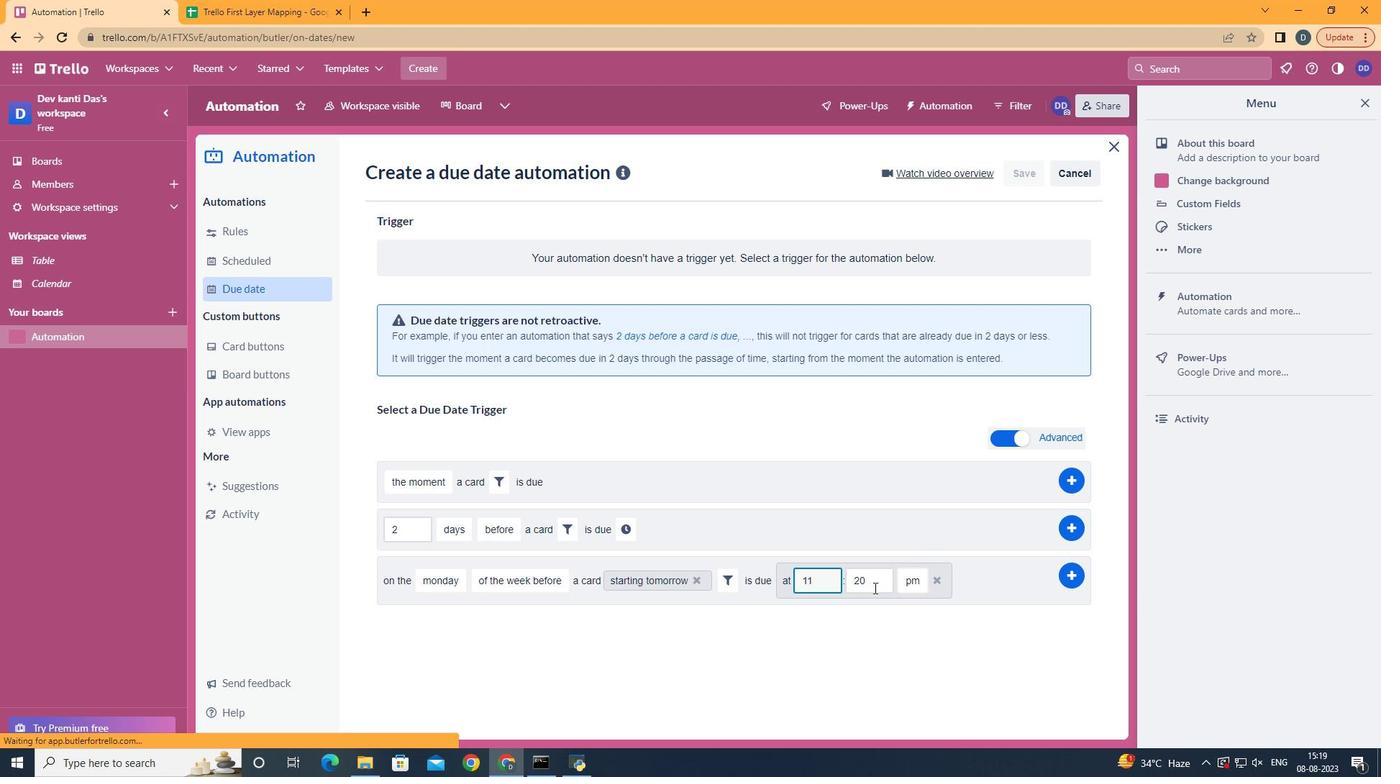 
Action: Mouse pressed left at (874, 587)
Screenshot: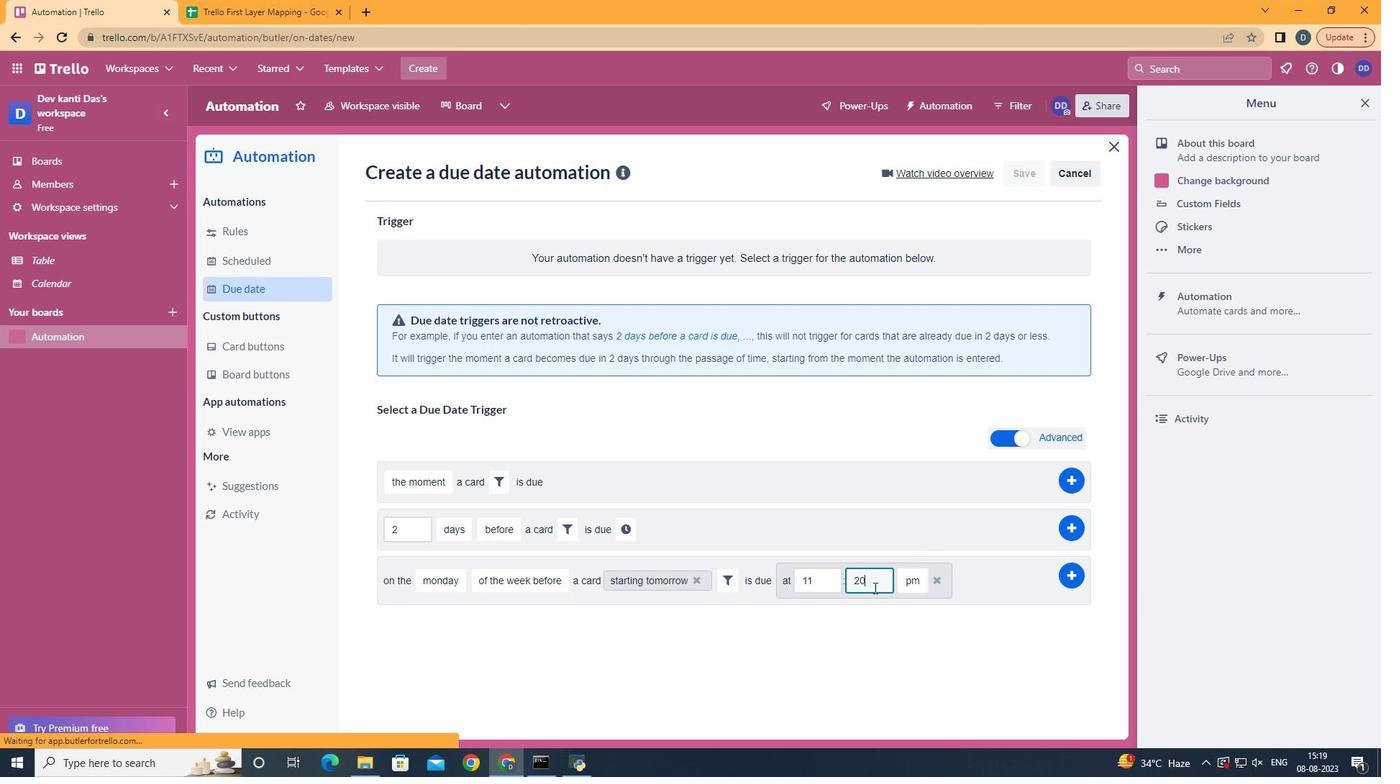 
Action: Key pressed <Key.backspace><Key.backspace>00
Screenshot: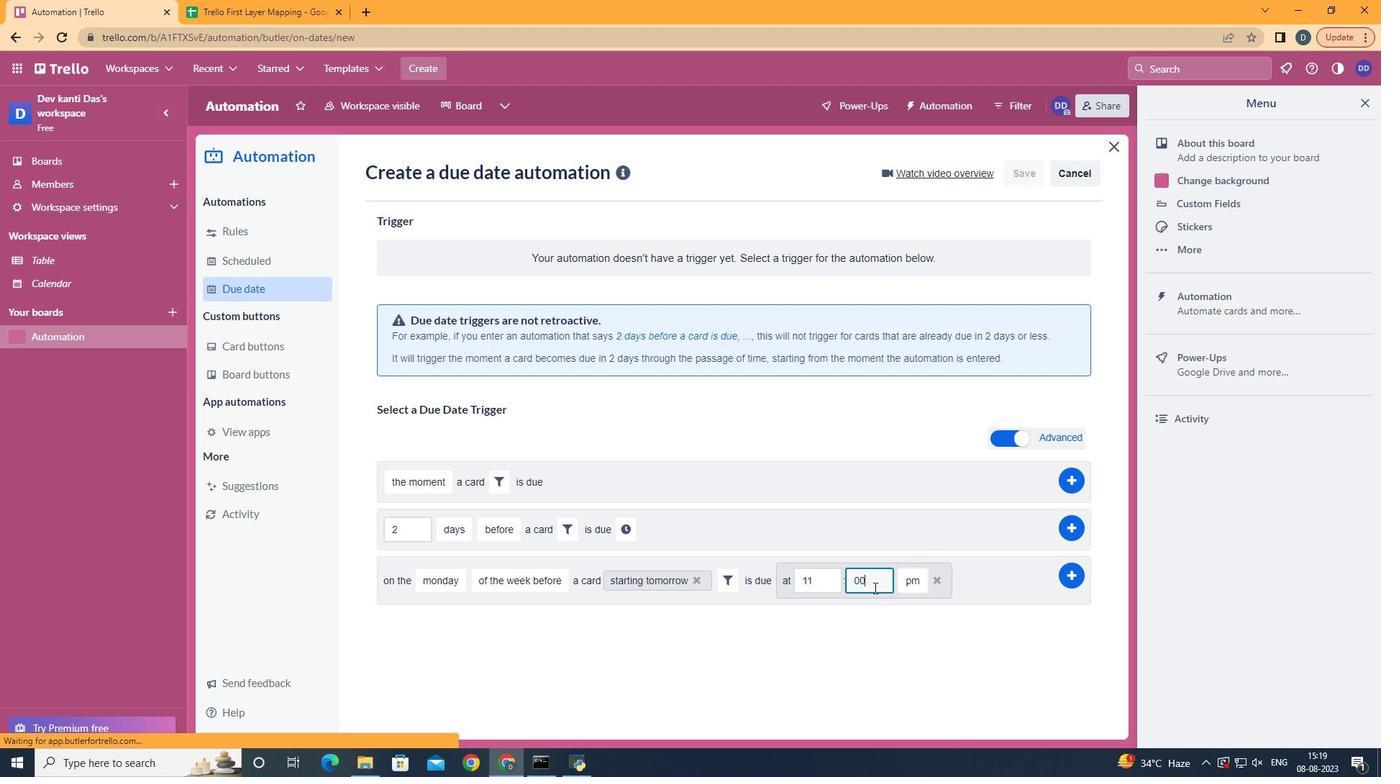 
Action: Mouse moved to (919, 608)
Screenshot: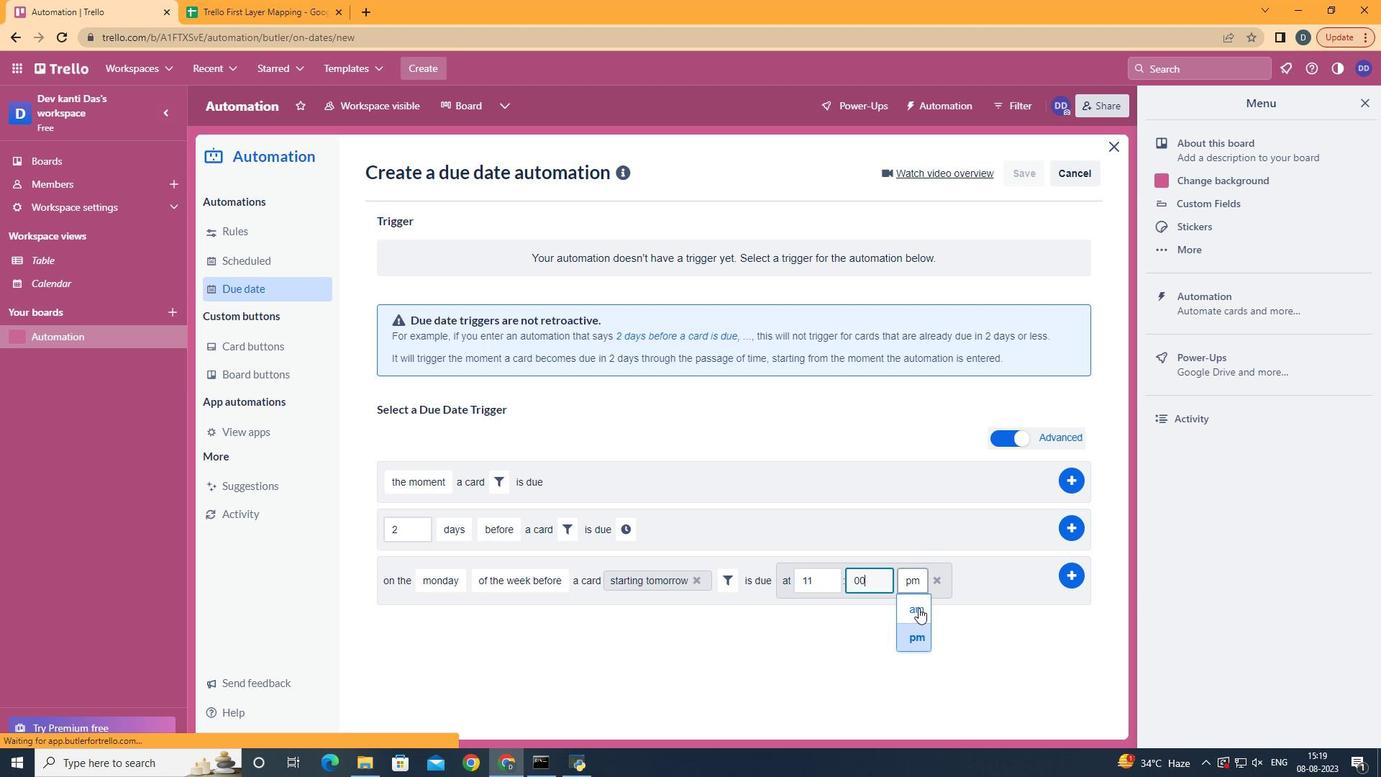 
Action: Mouse pressed left at (919, 608)
Screenshot: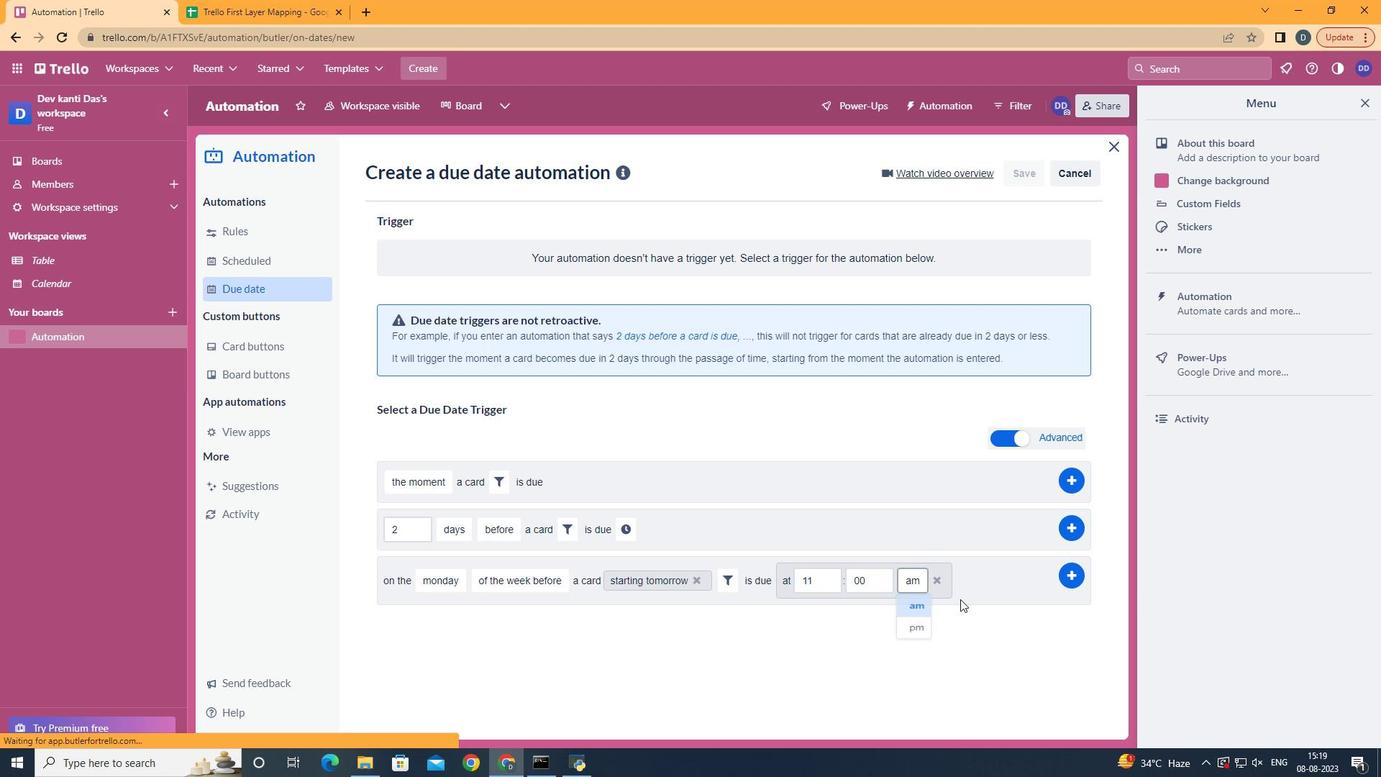 
Action: Mouse moved to (1063, 575)
Screenshot: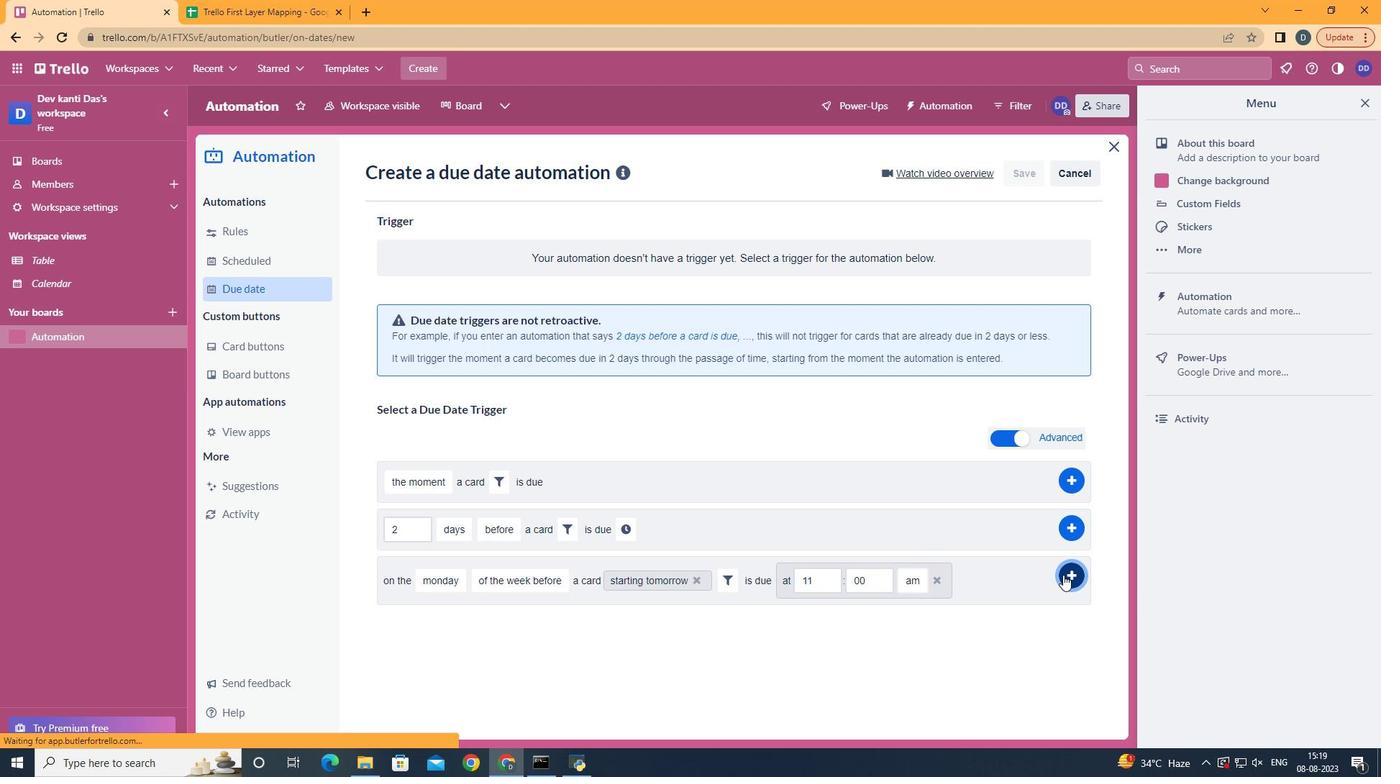 
Action: Mouse pressed left at (1063, 575)
Screenshot: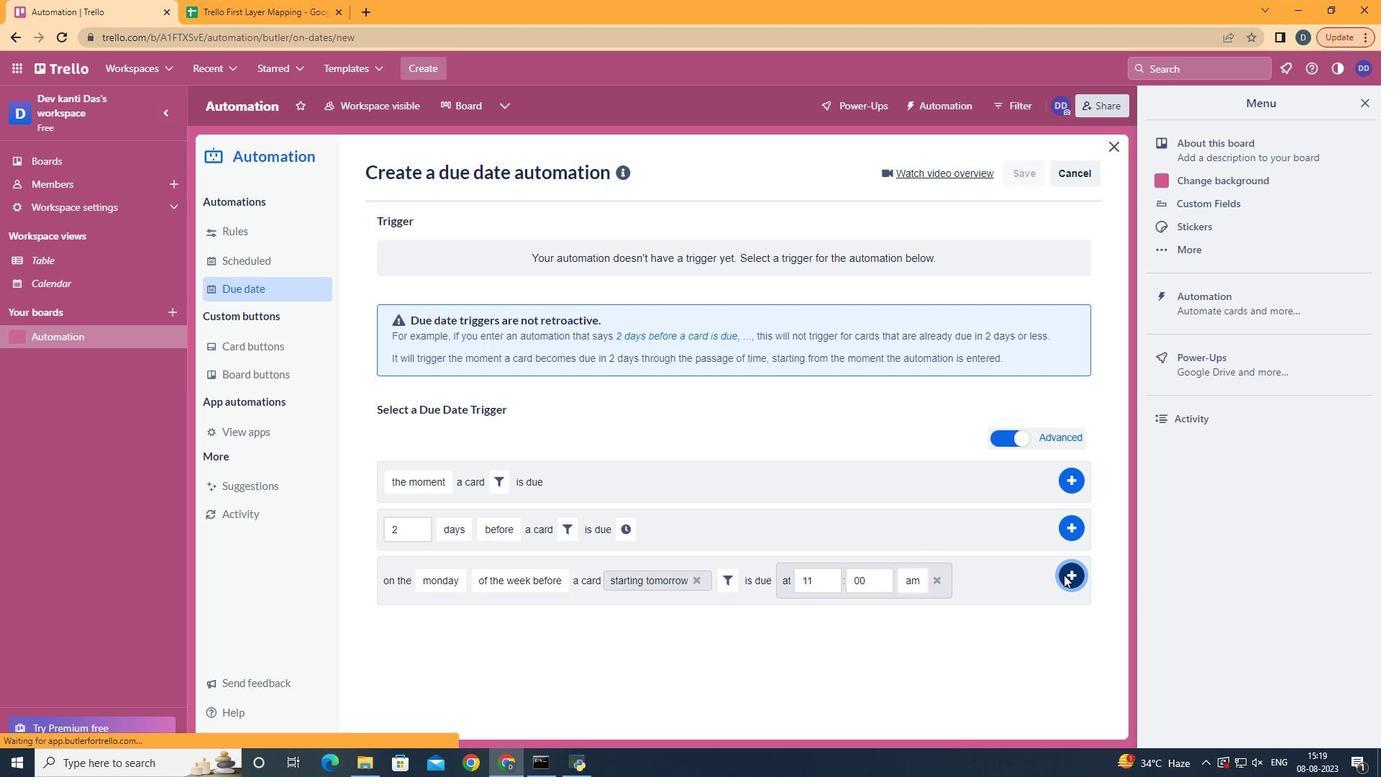 
Action: Mouse moved to (823, 345)
Screenshot: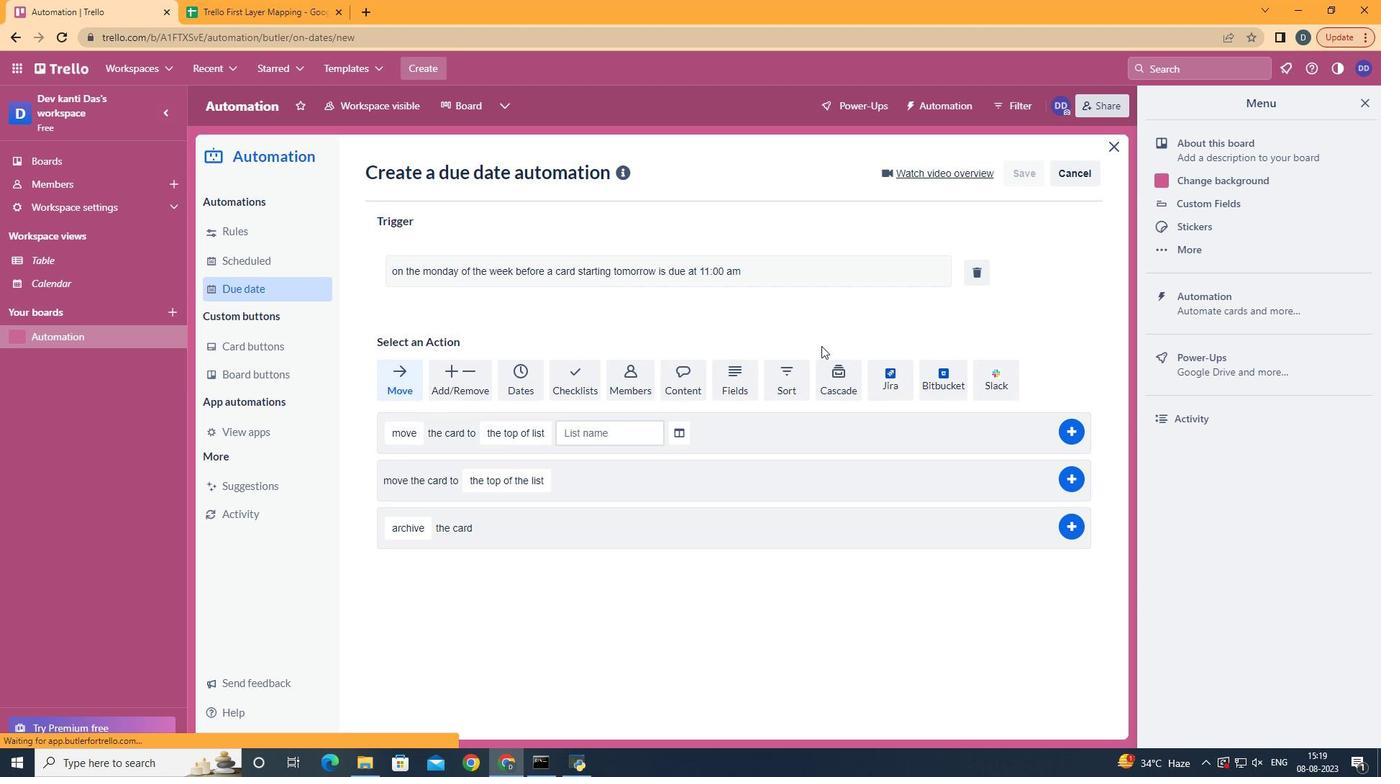 
